 Task: Apply the theme  ""Blue & Gold"".
Action: Mouse moved to (243, 85)
Screenshot: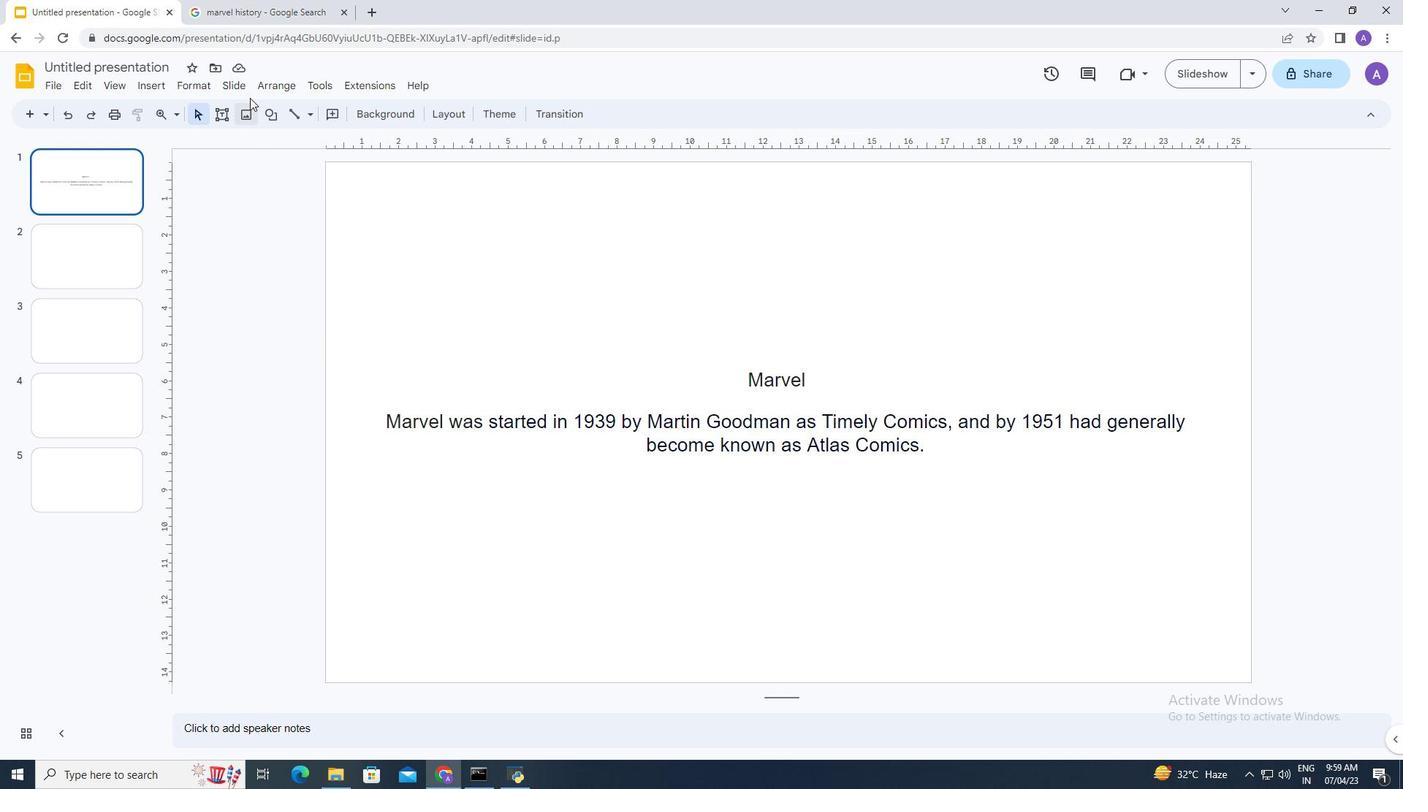 
Action: Mouse pressed left at (243, 85)
Screenshot: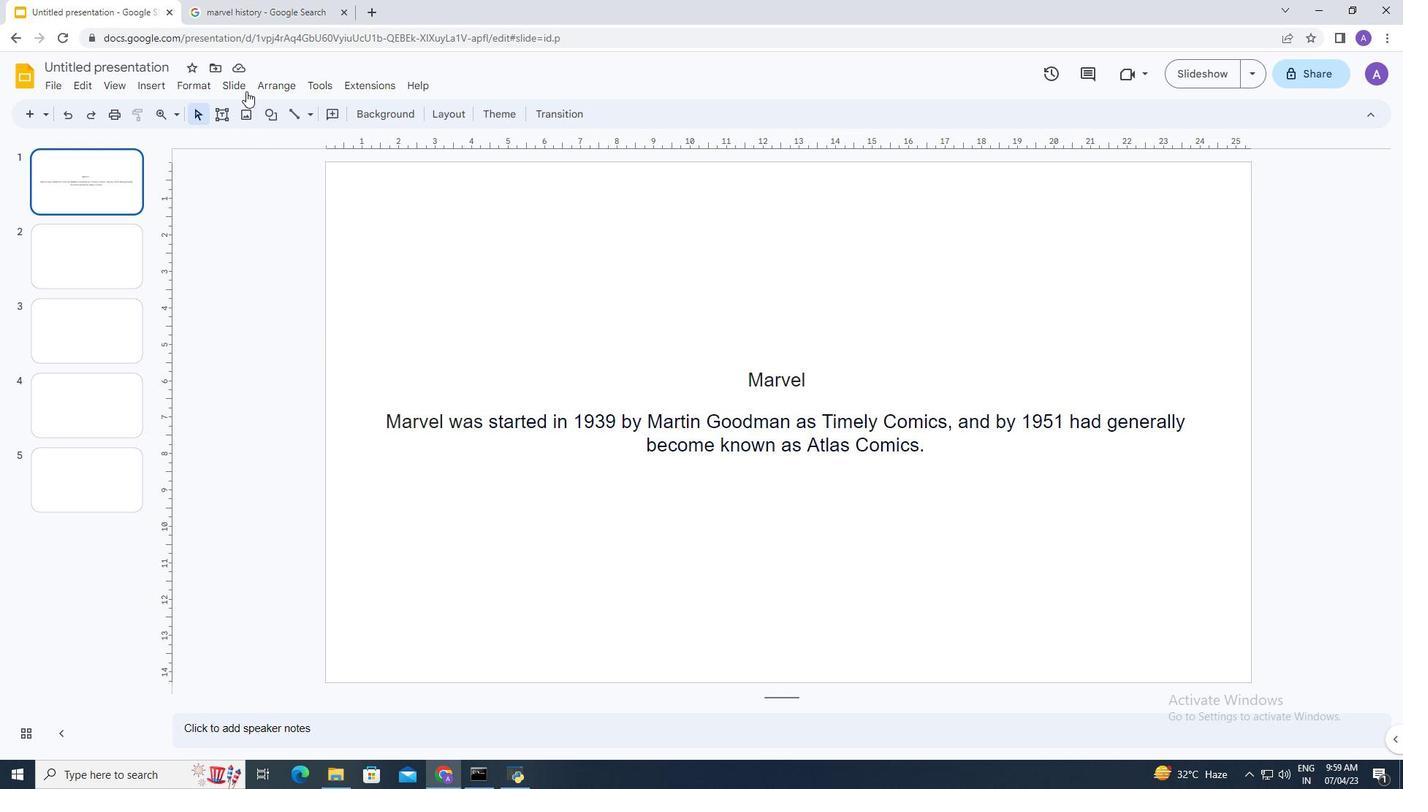 
Action: Mouse moved to (295, 348)
Screenshot: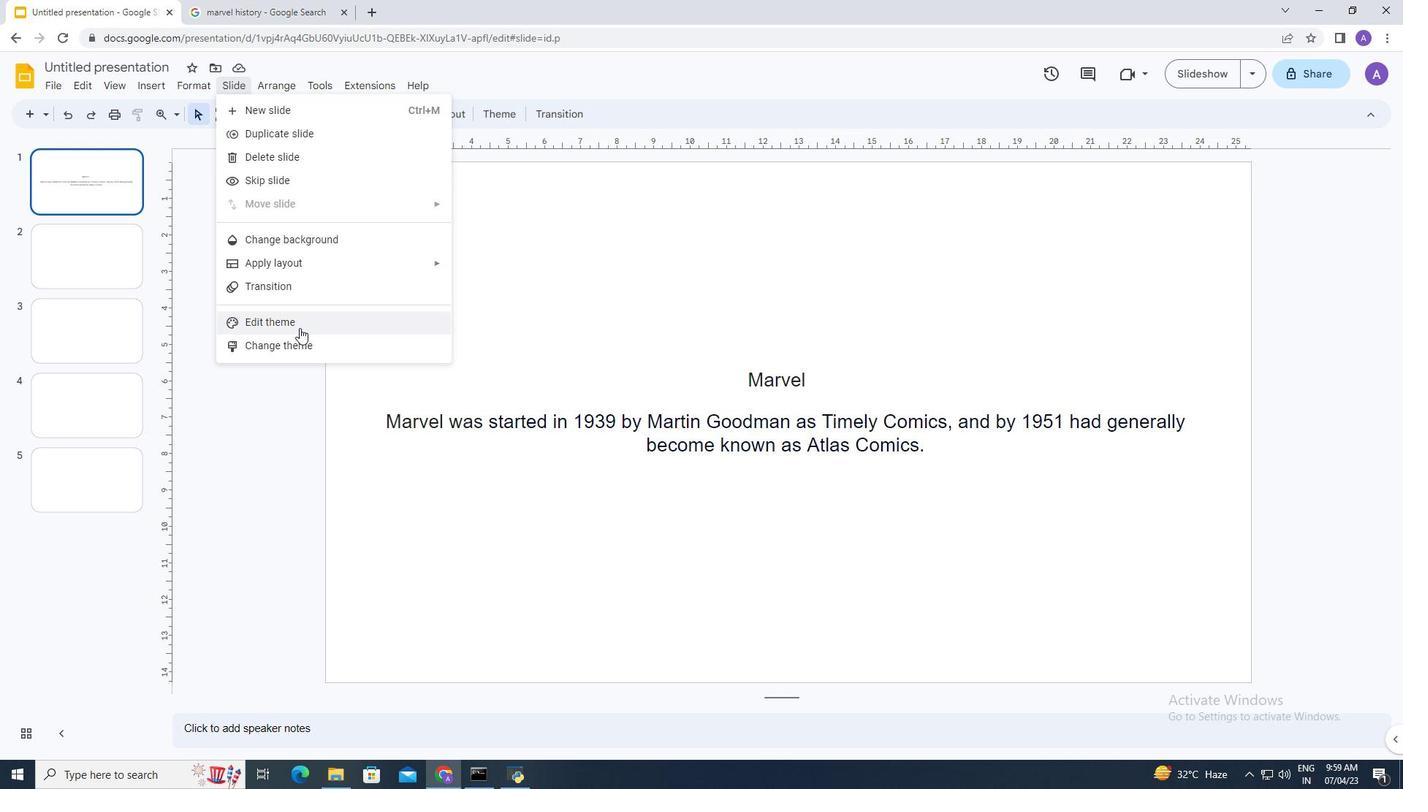 
Action: Mouse pressed left at (295, 348)
Screenshot: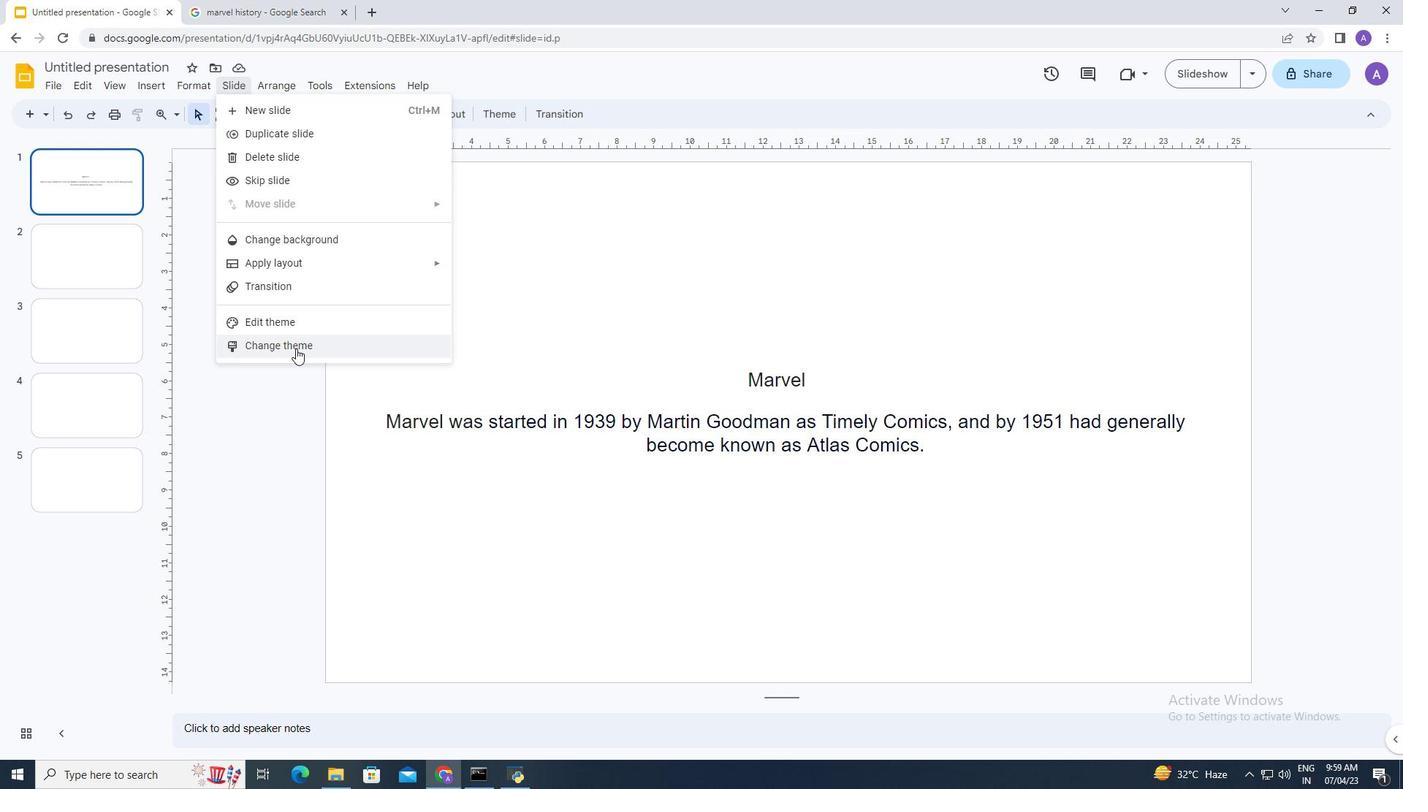 
Action: Mouse moved to (1234, 396)
Screenshot: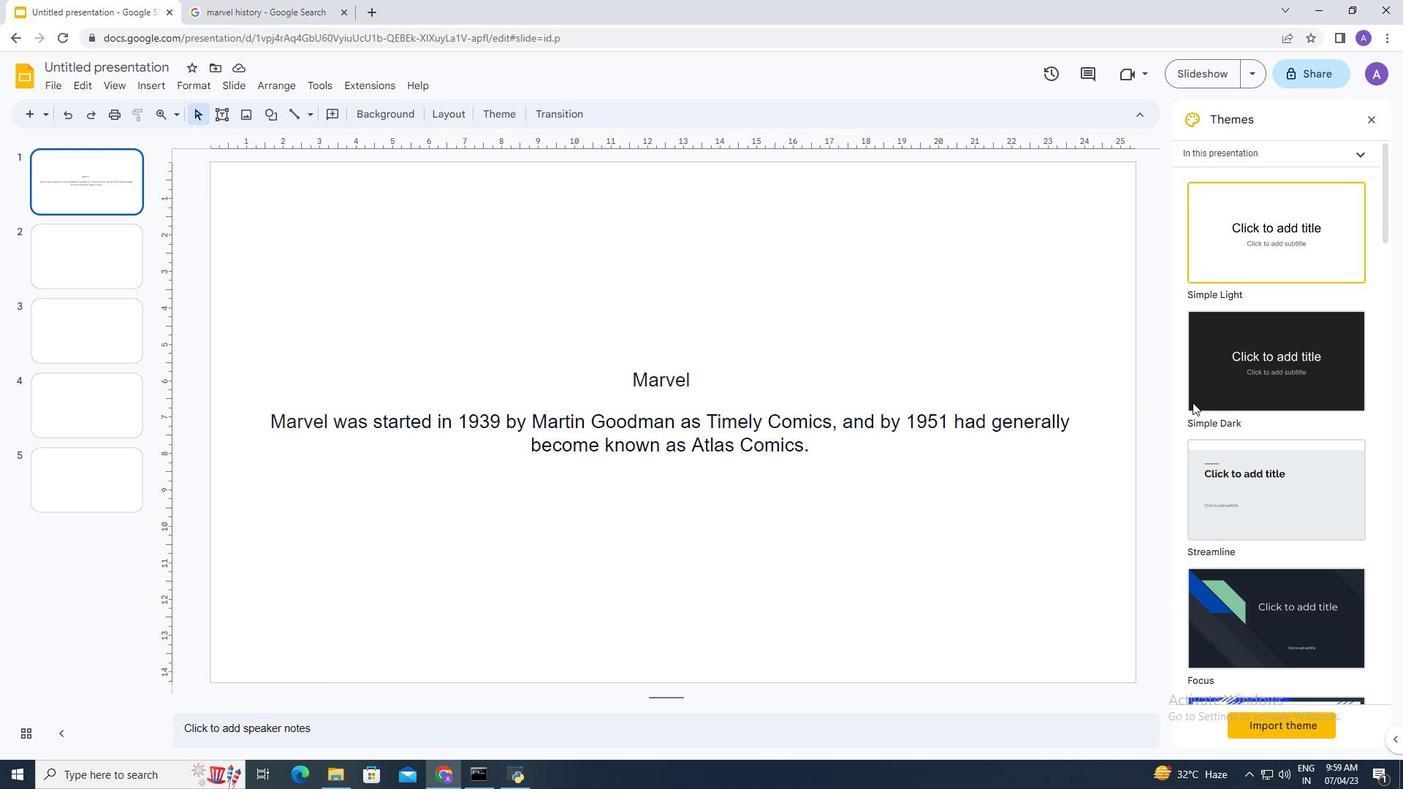 
Action: Mouse scrolled (1234, 395) with delta (0, 0)
Screenshot: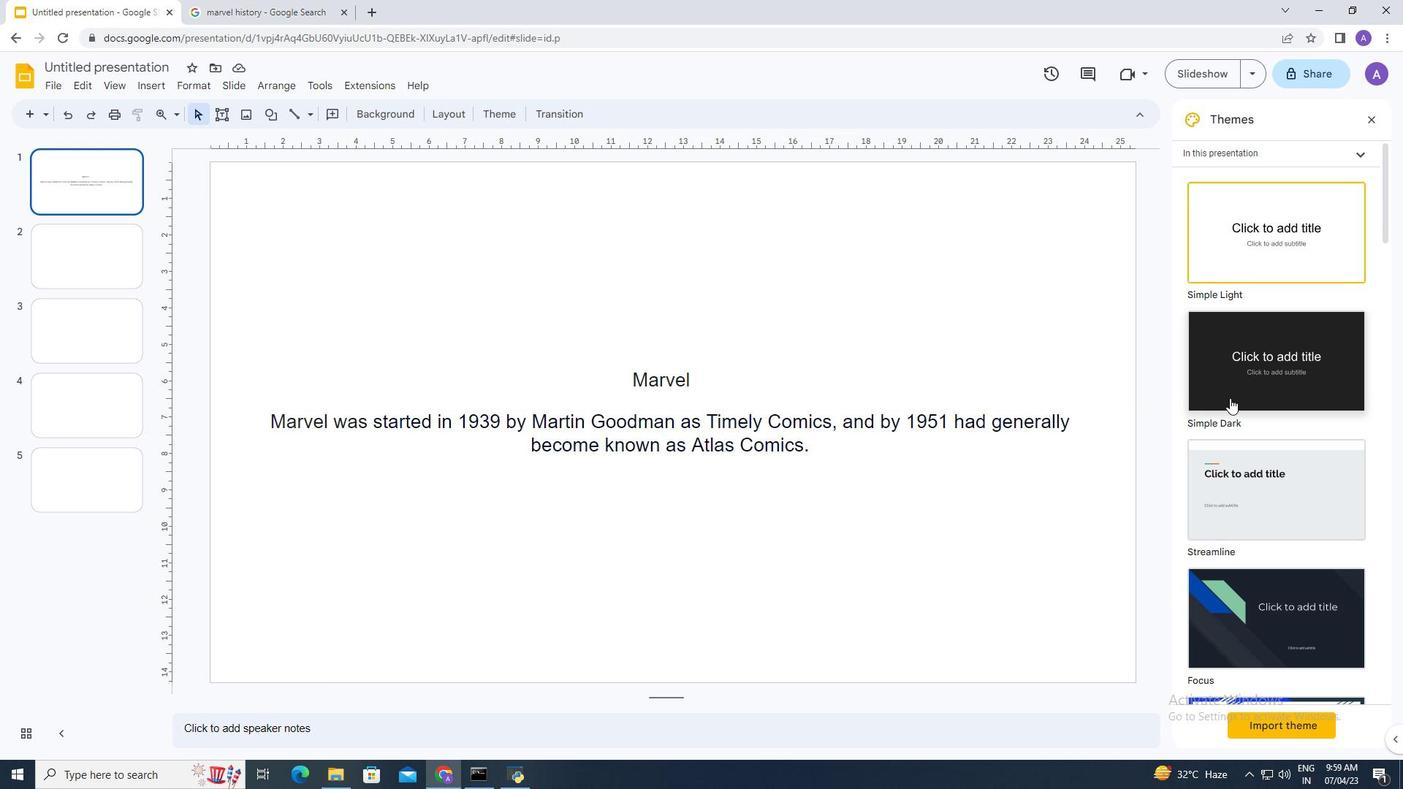 
Action: Mouse scrolled (1234, 395) with delta (0, 0)
Screenshot: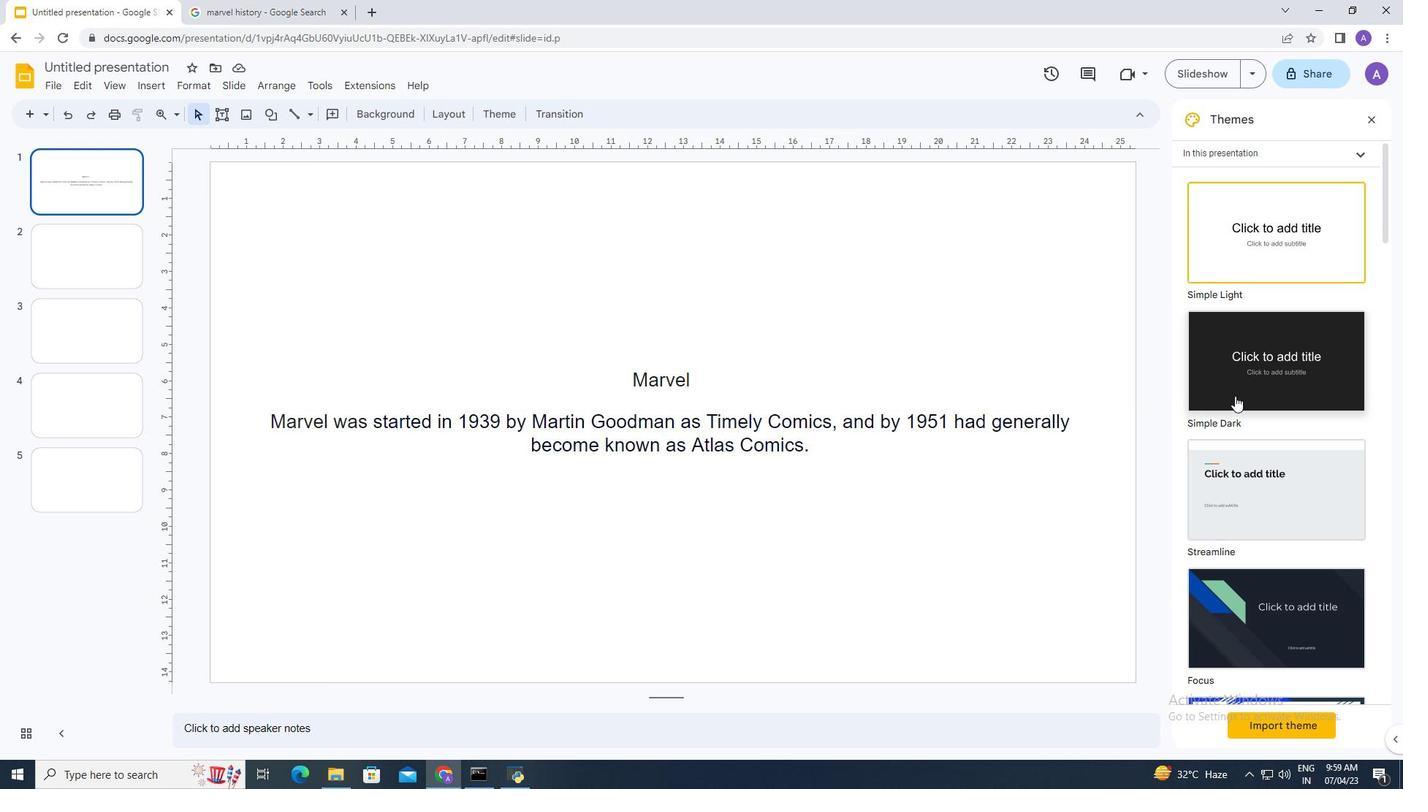 
Action: Mouse scrolled (1234, 395) with delta (0, 0)
Screenshot: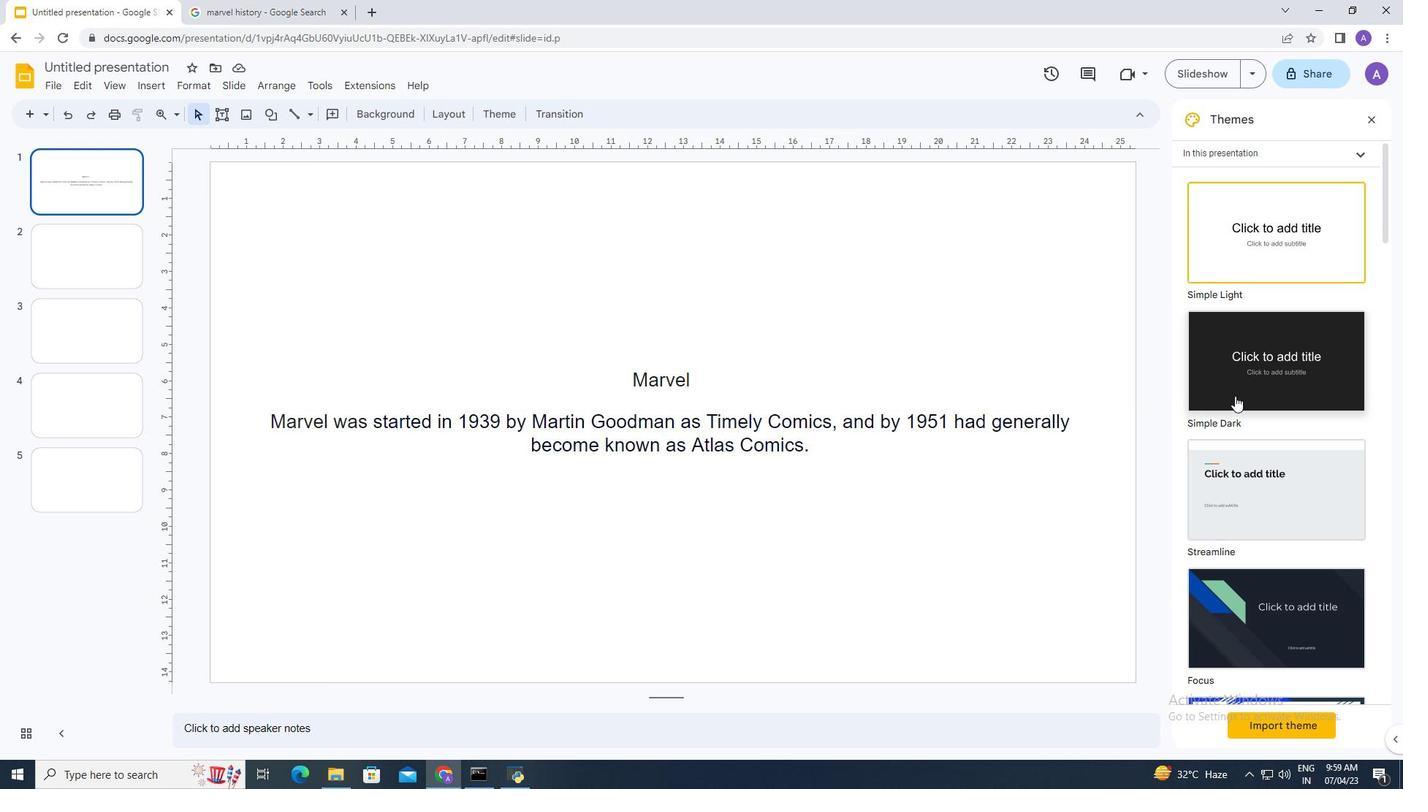 
Action: Mouse scrolled (1234, 395) with delta (0, 0)
Screenshot: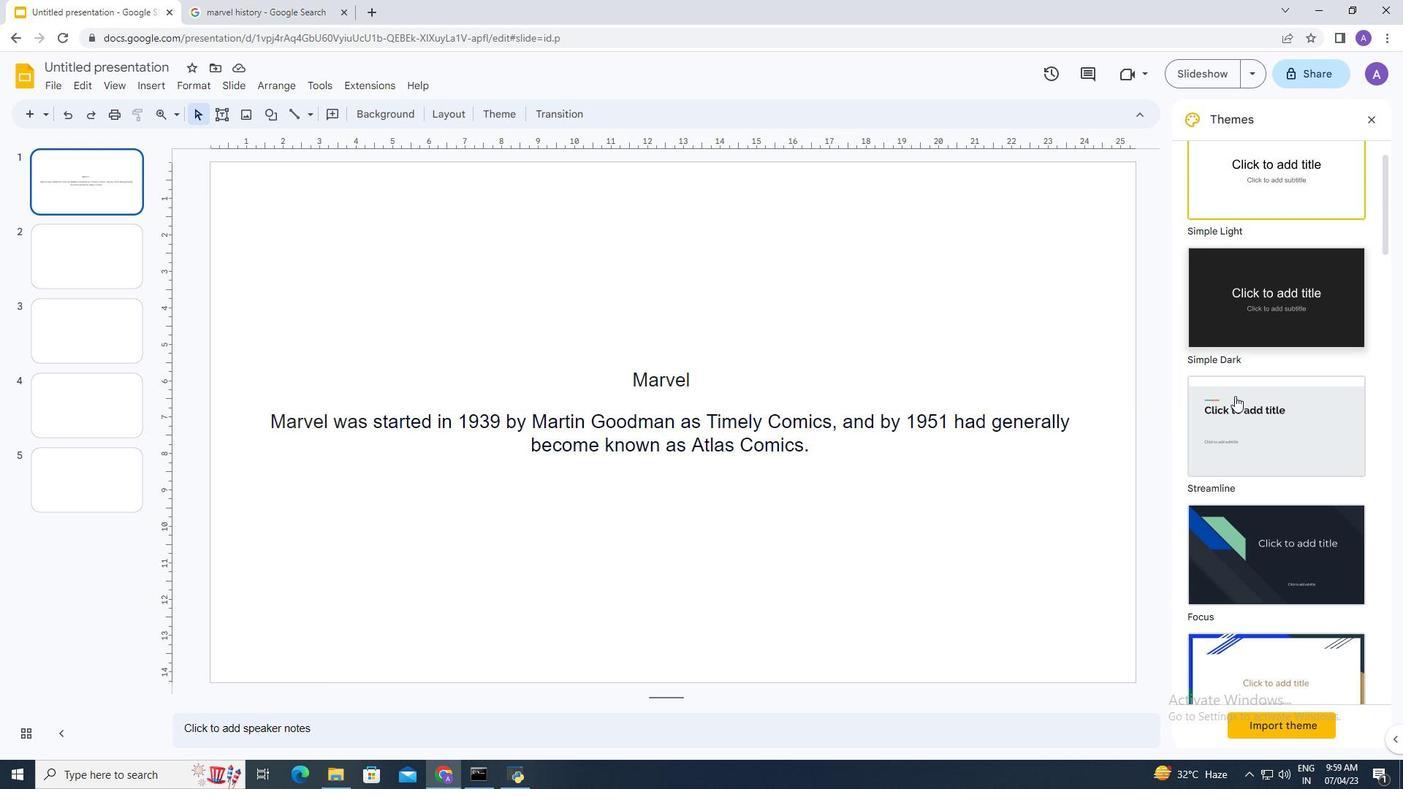 
Action: Mouse scrolled (1234, 395) with delta (0, 0)
Screenshot: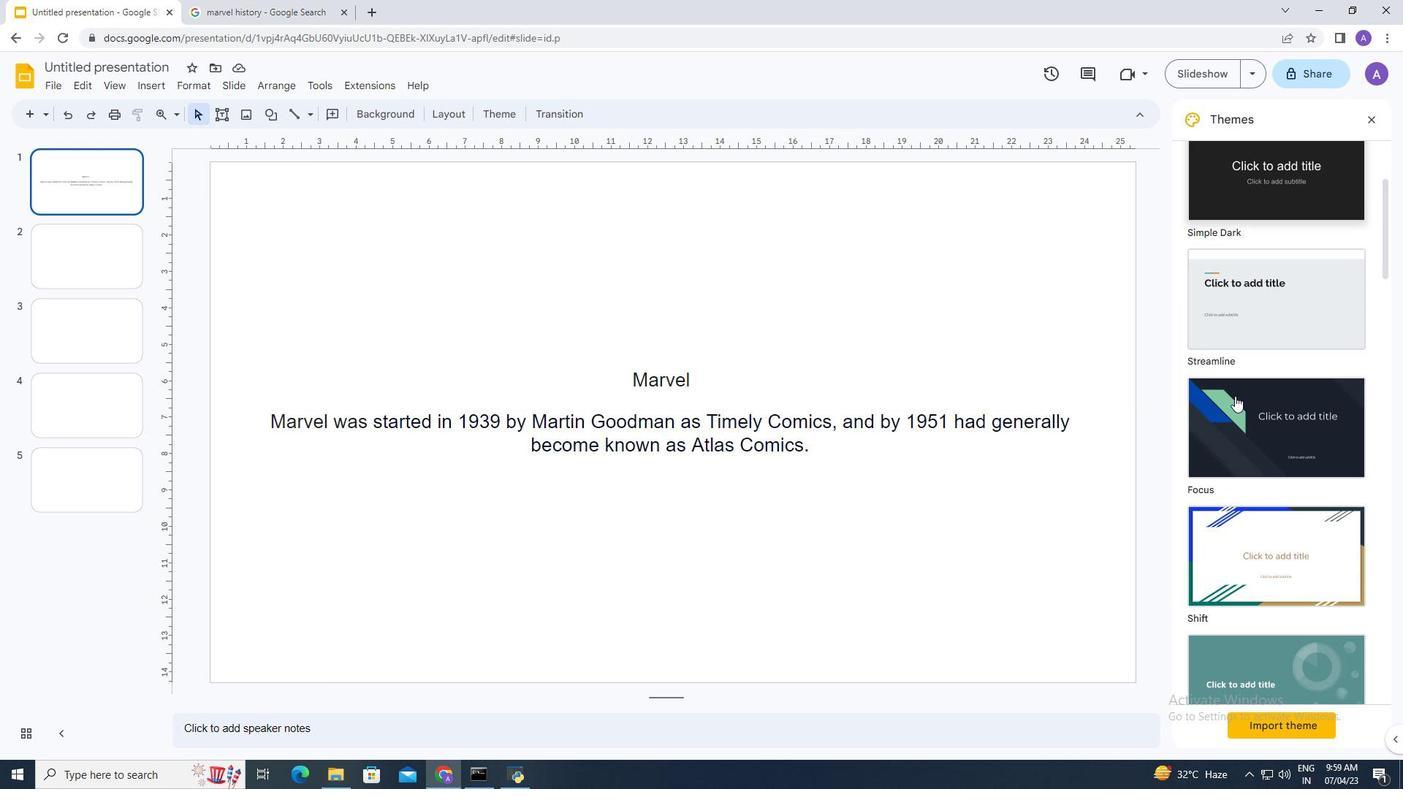 
Action: Mouse scrolled (1234, 395) with delta (0, 0)
Screenshot: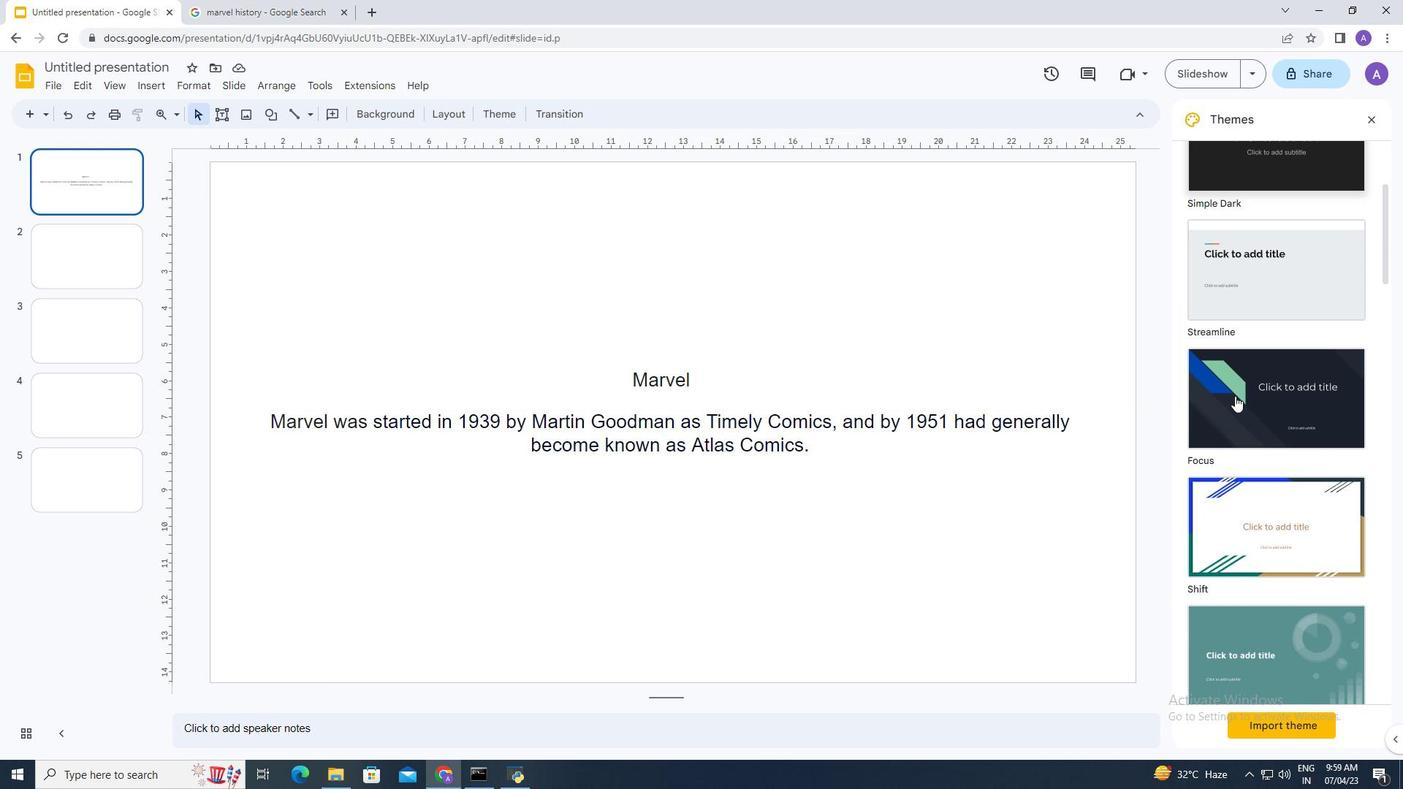 
Action: Mouse scrolled (1234, 395) with delta (0, 0)
Screenshot: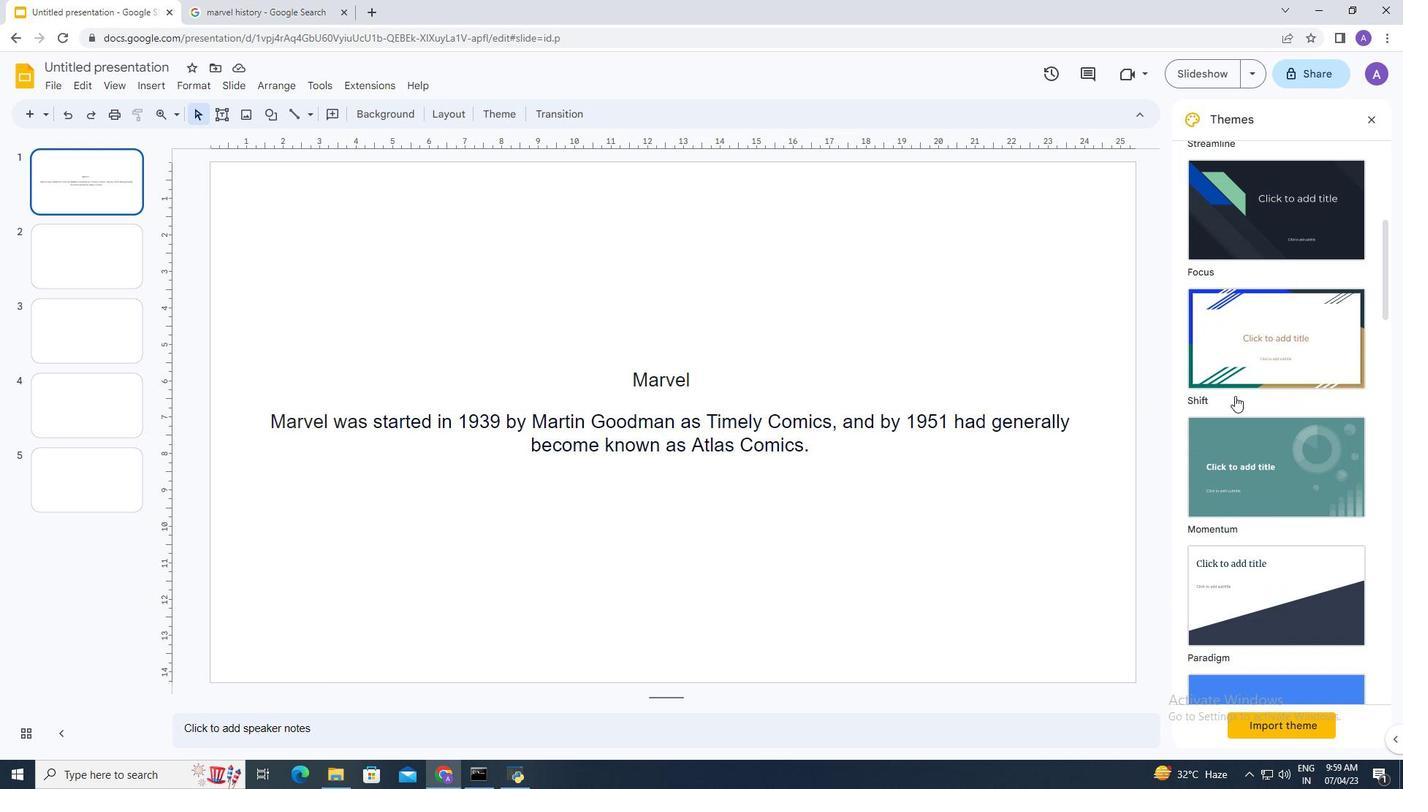 
Action: Mouse scrolled (1234, 395) with delta (0, 0)
Screenshot: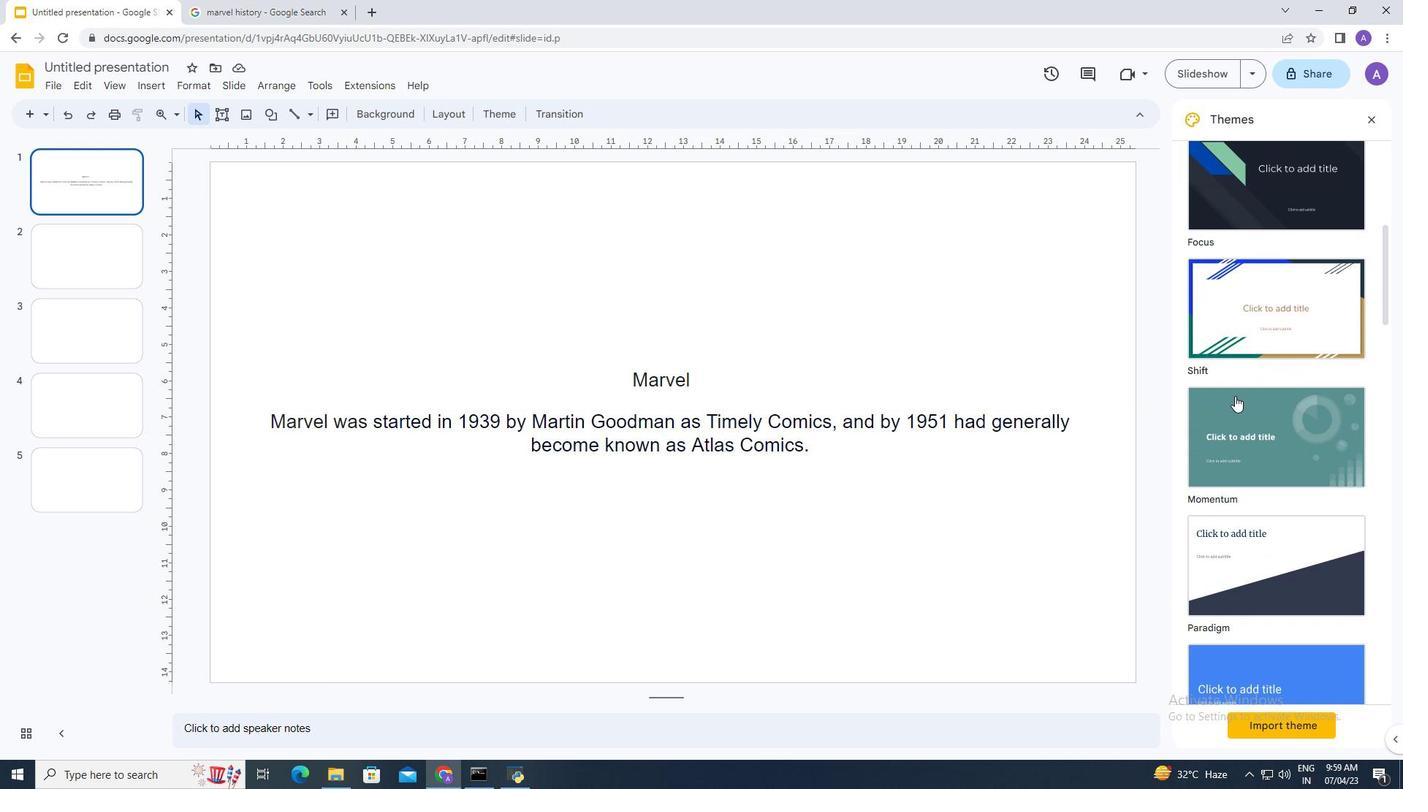 
Action: Mouse scrolled (1234, 395) with delta (0, 0)
Screenshot: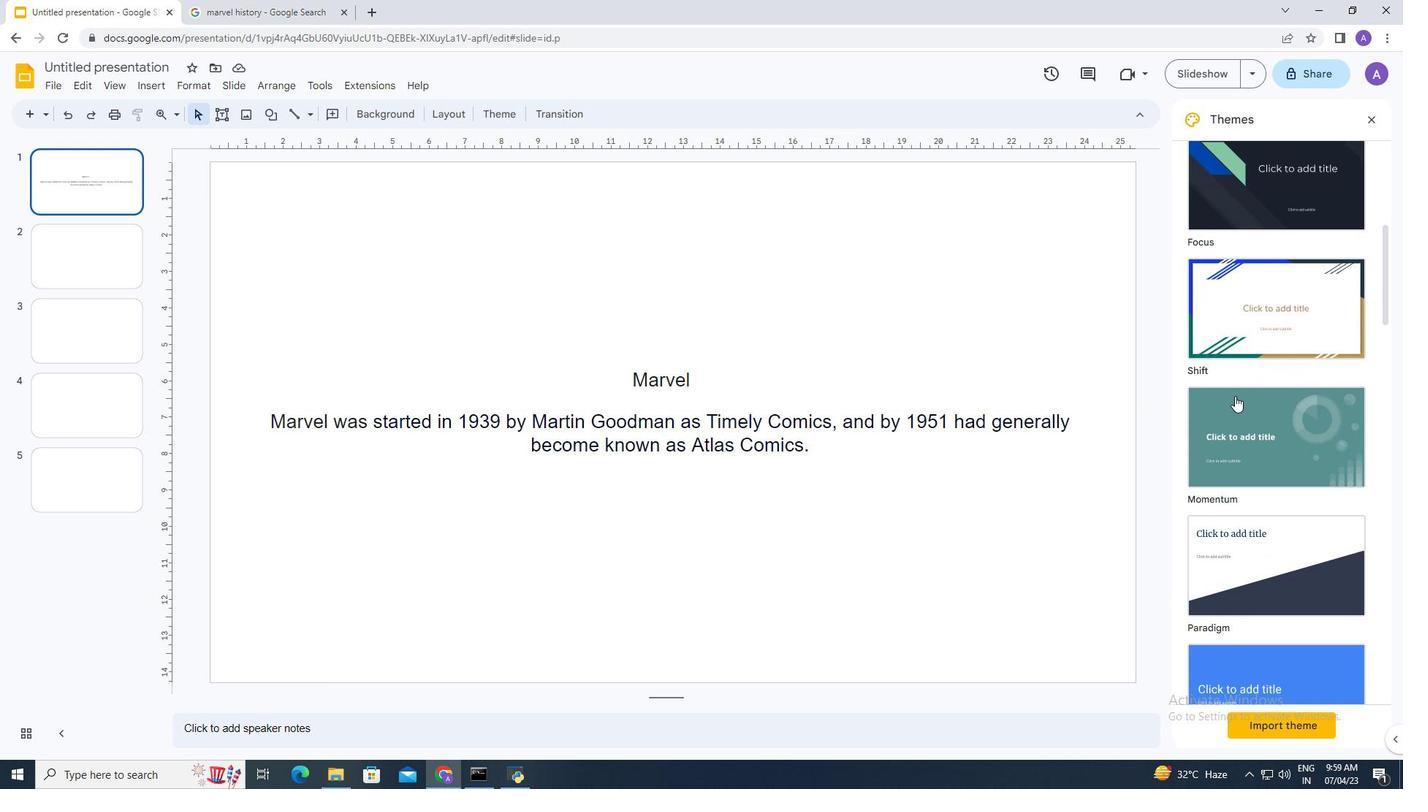 
Action: Mouse scrolled (1234, 395) with delta (0, 0)
Screenshot: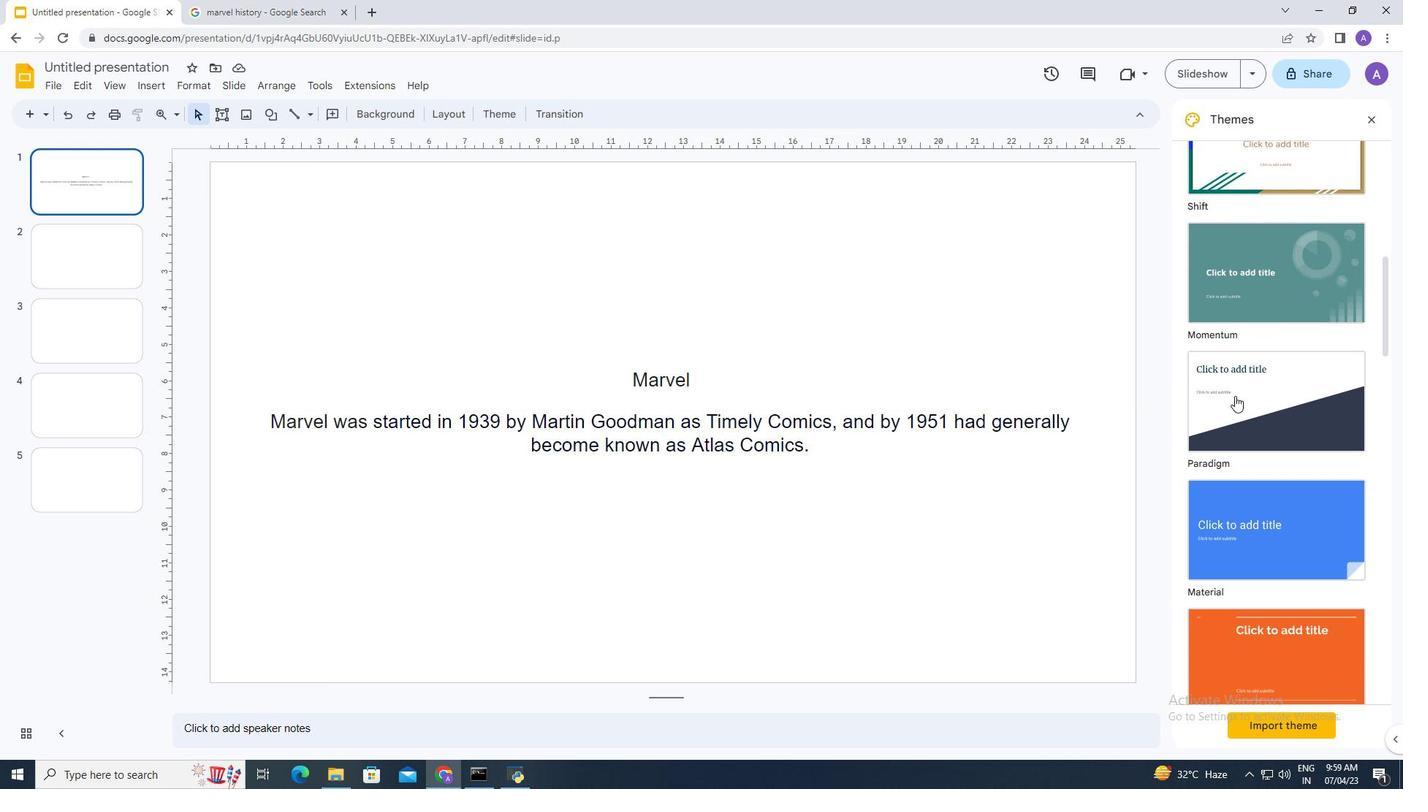 
Action: Mouse scrolled (1234, 395) with delta (0, 0)
Screenshot: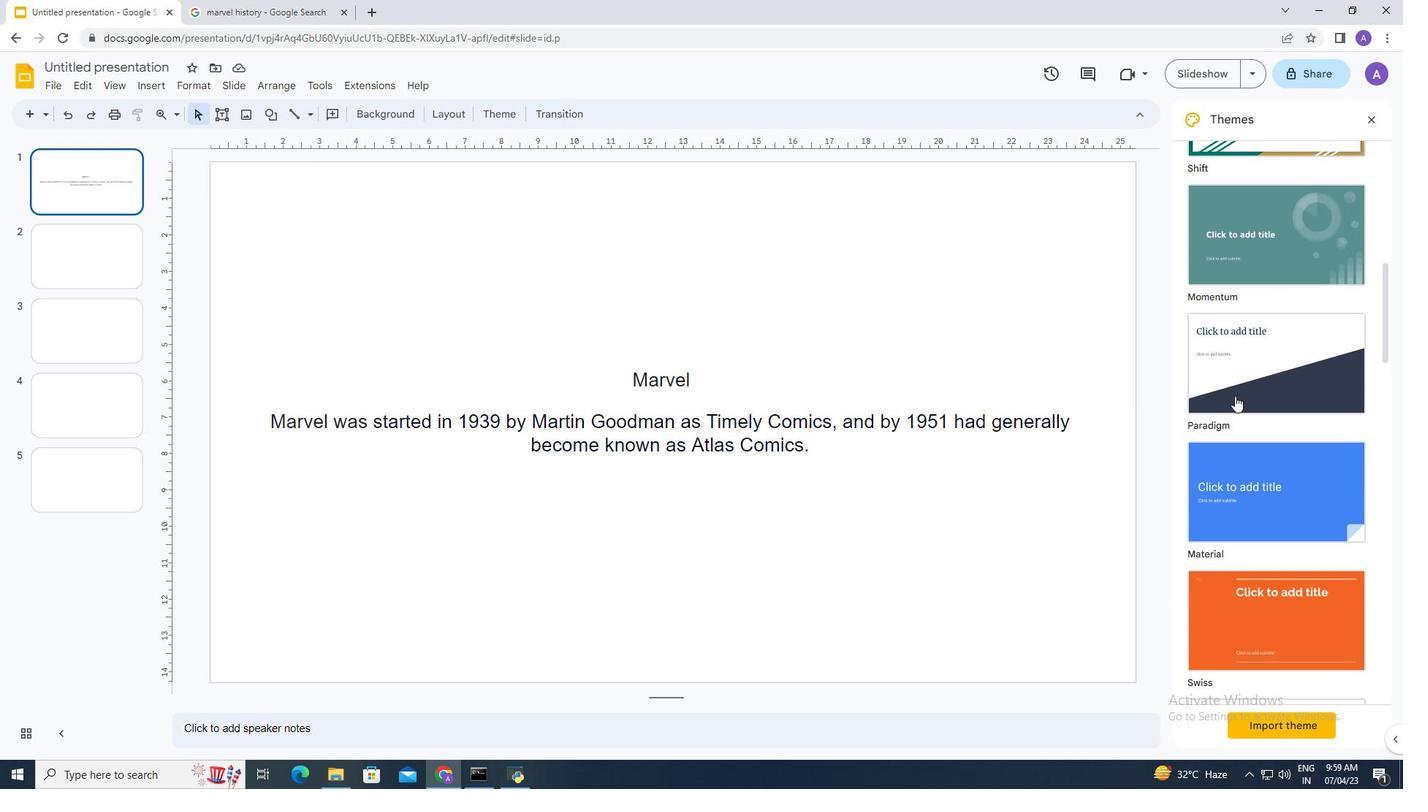 
Action: Mouse scrolled (1234, 395) with delta (0, 0)
Screenshot: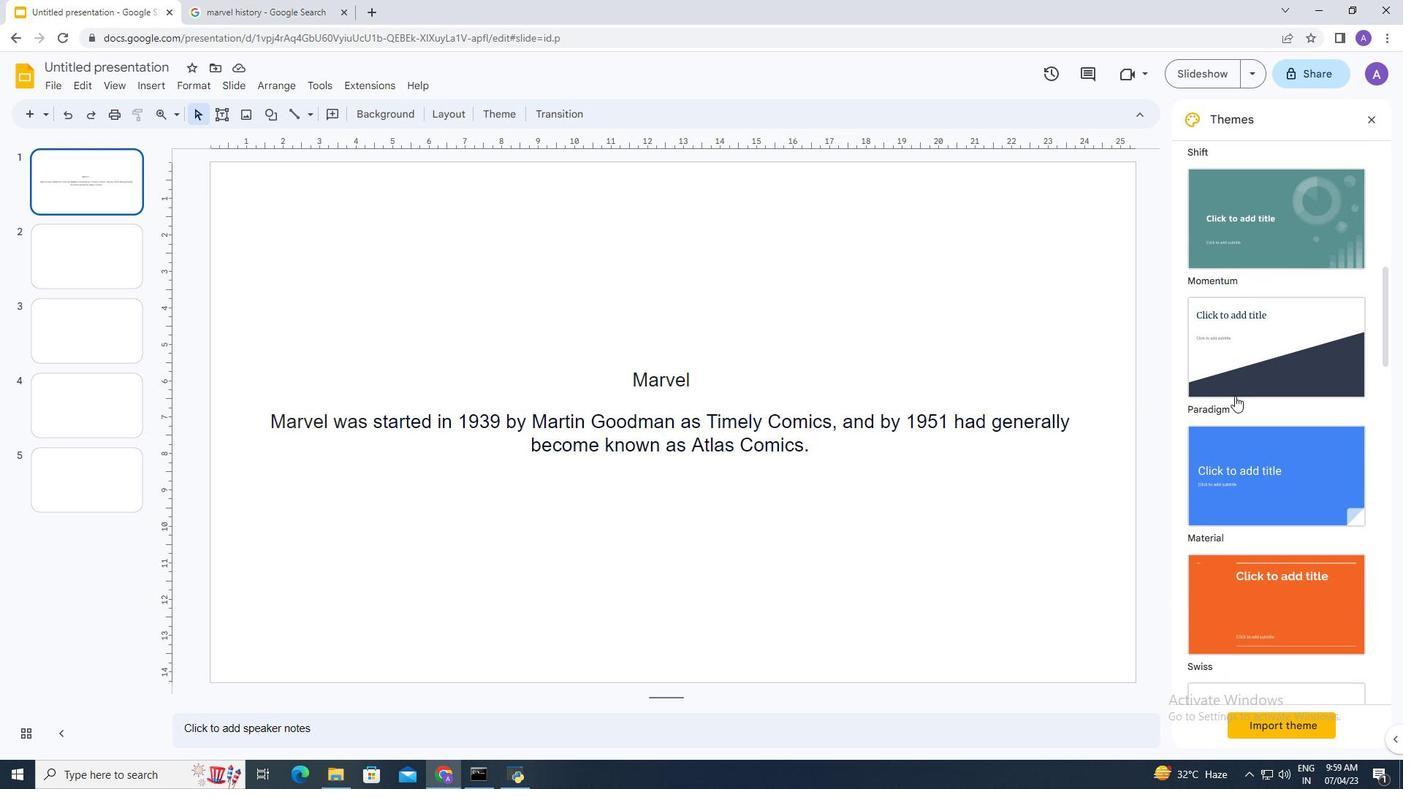 
Action: Mouse scrolled (1234, 395) with delta (0, 0)
Screenshot: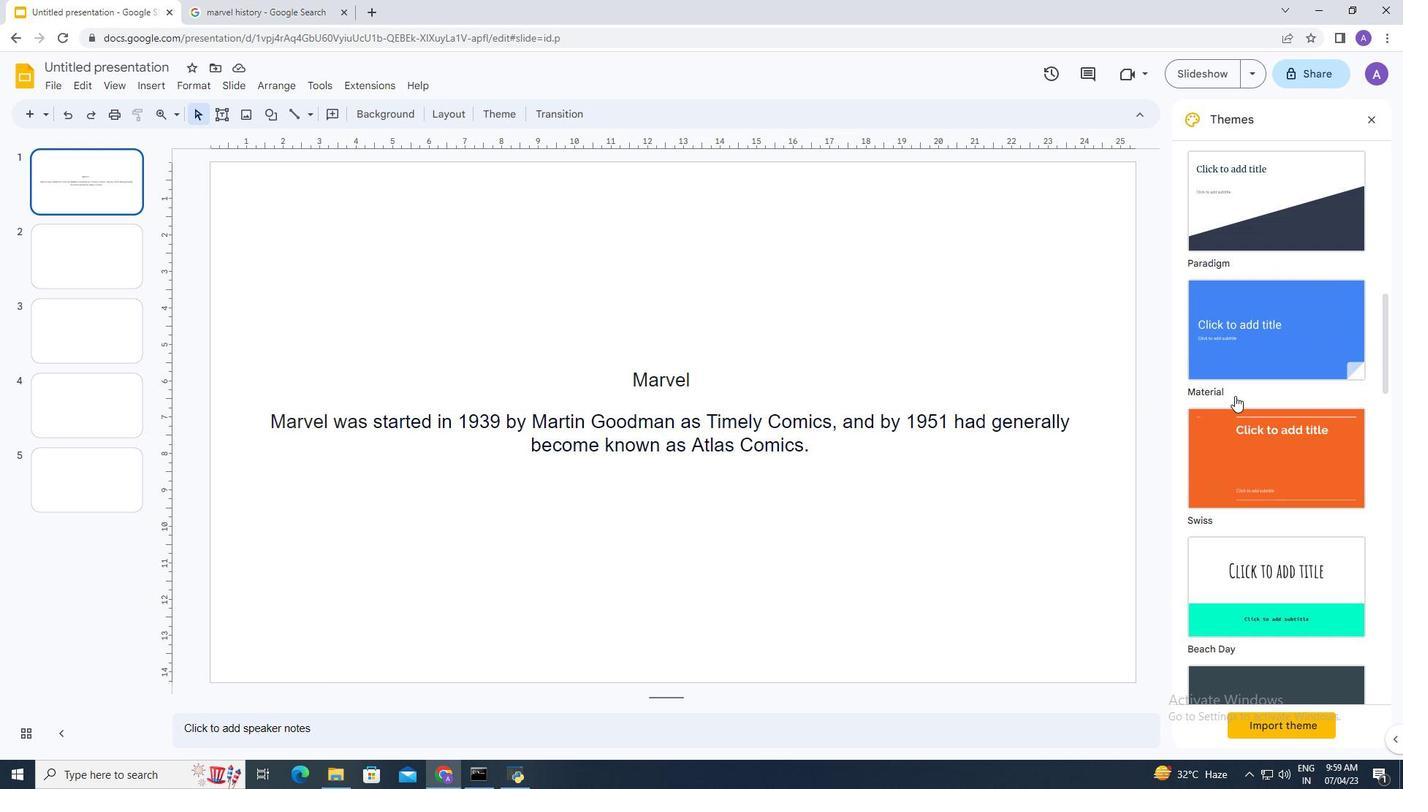 
Action: Mouse scrolled (1234, 395) with delta (0, 0)
Screenshot: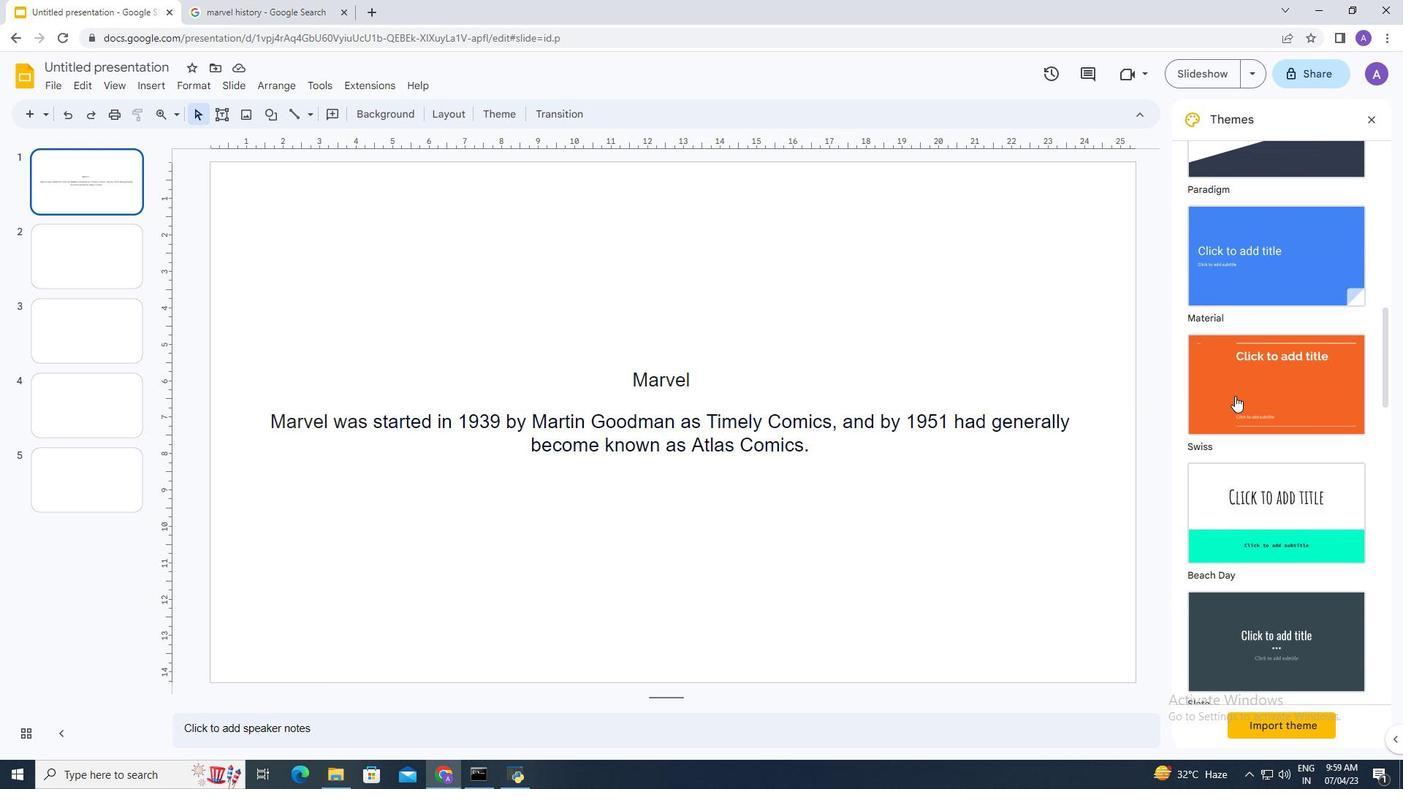 
Action: Mouse scrolled (1234, 395) with delta (0, 0)
Screenshot: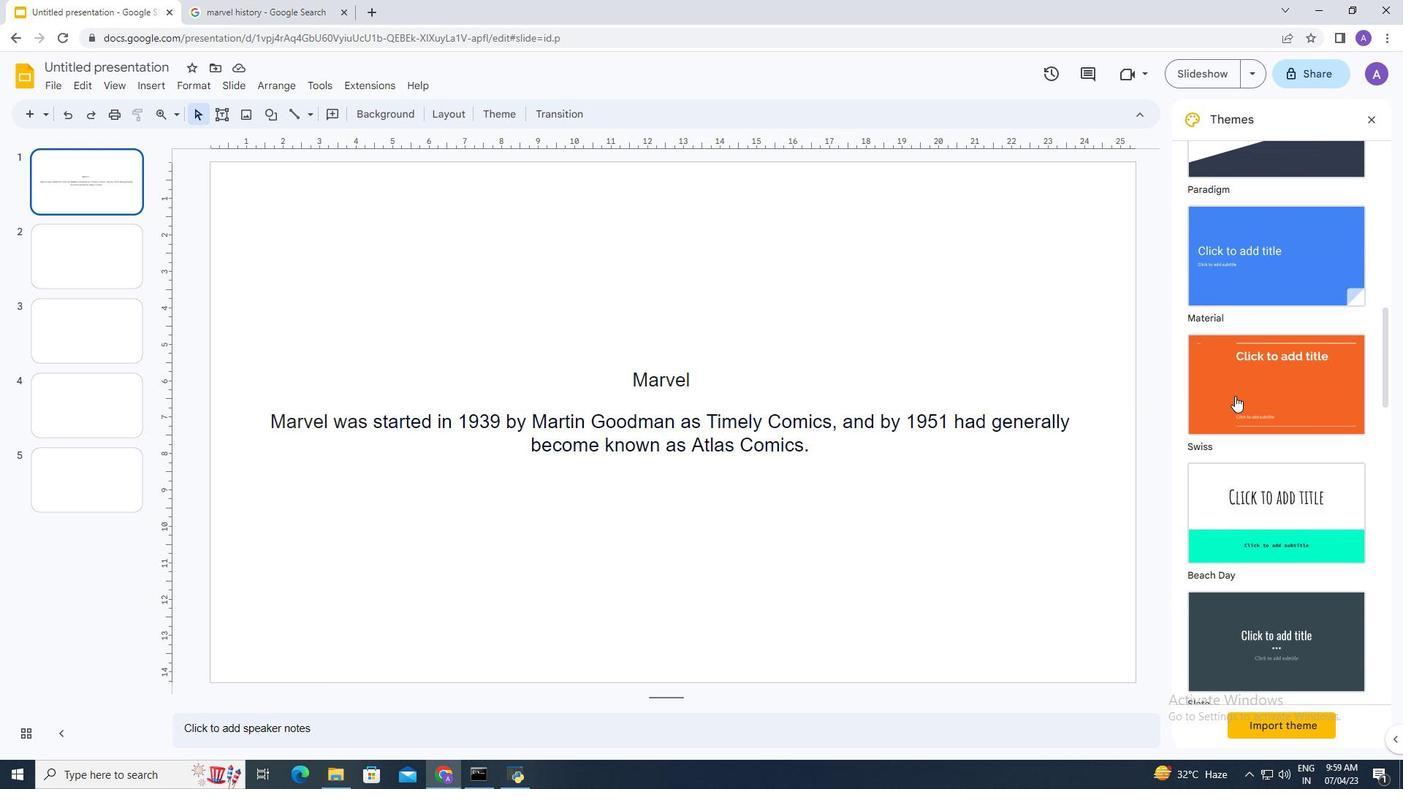 
Action: Mouse scrolled (1234, 395) with delta (0, 0)
Screenshot: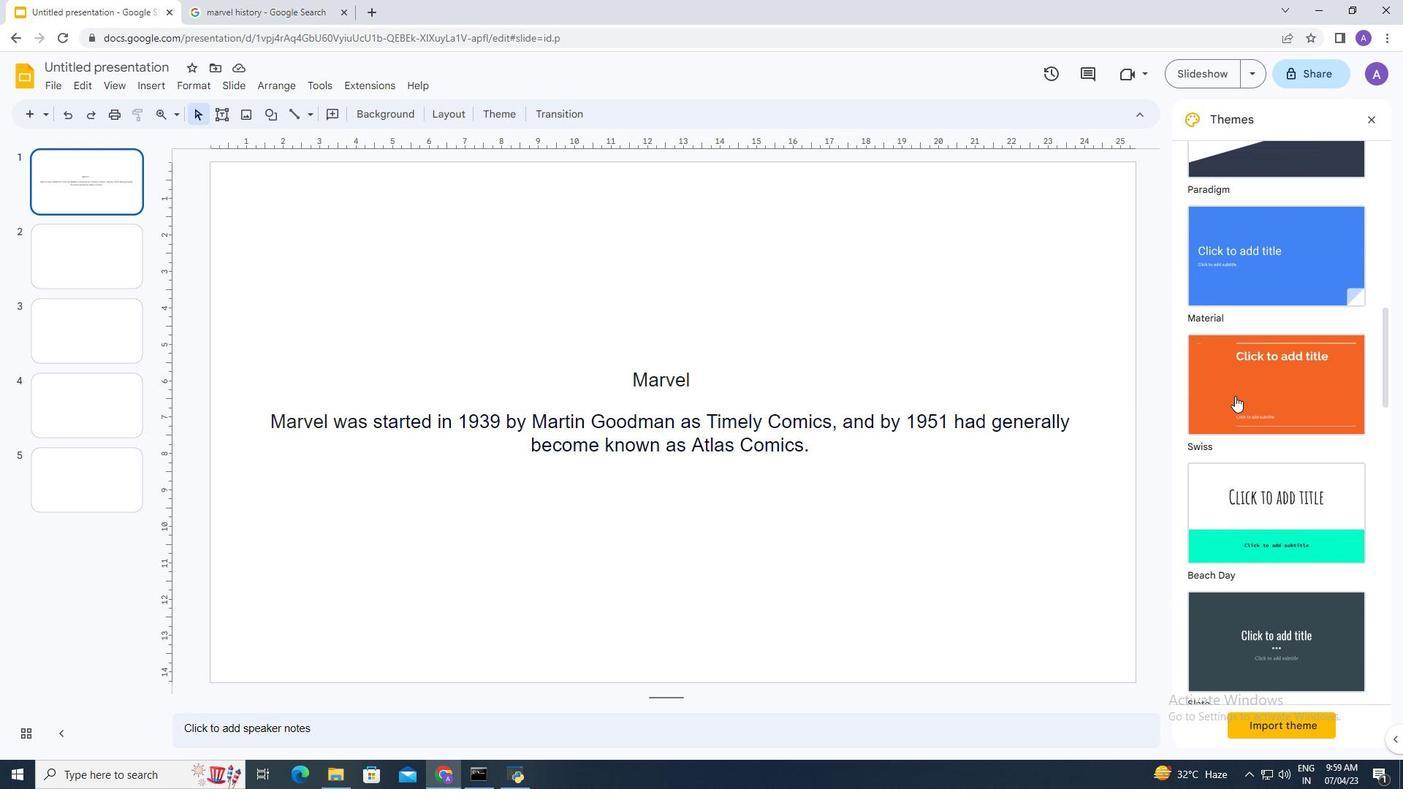 
Action: Mouse scrolled (1234, 395) with delta (0, 0)
Screenshot: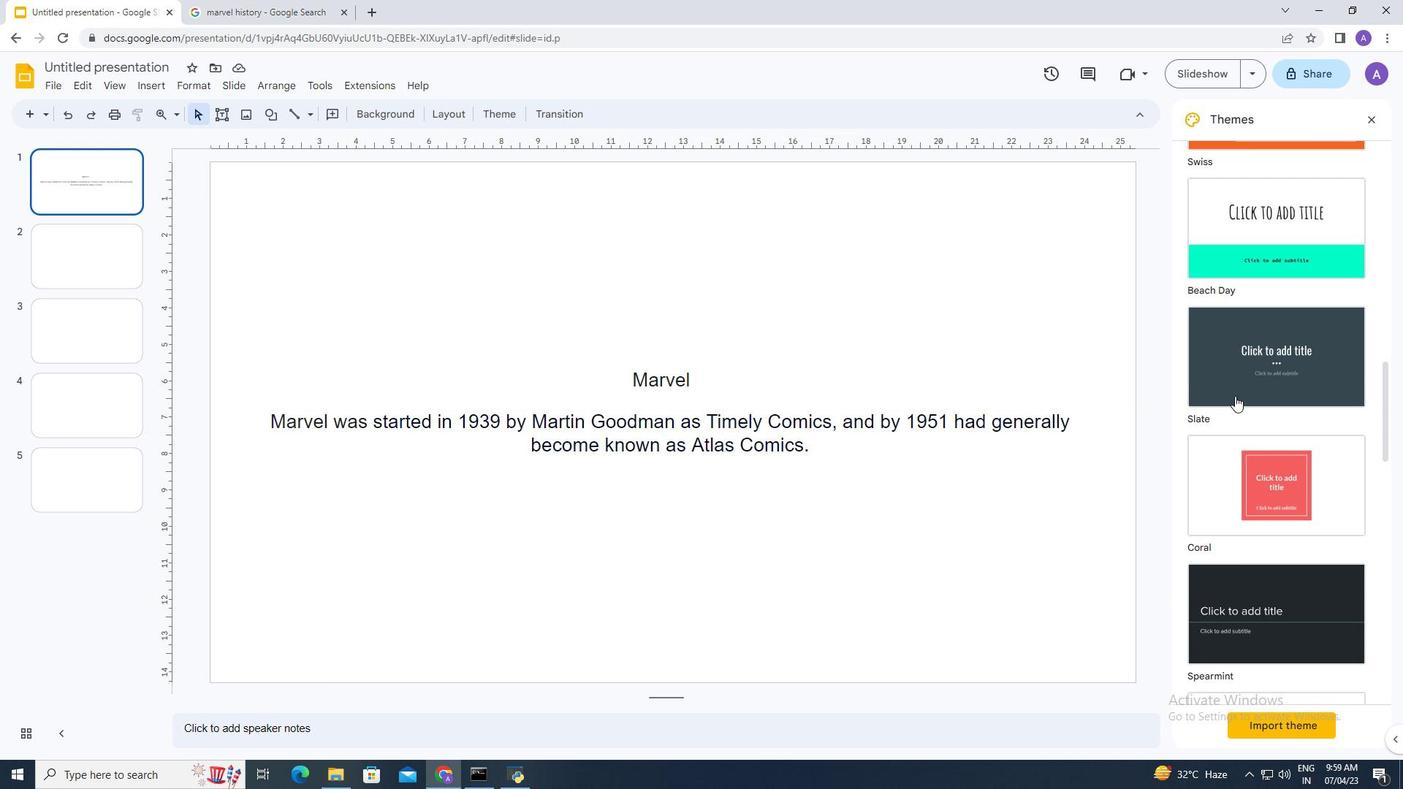 
Action: Mouse scrolled (1234, 395) with delta (0, 0)
Screenshot: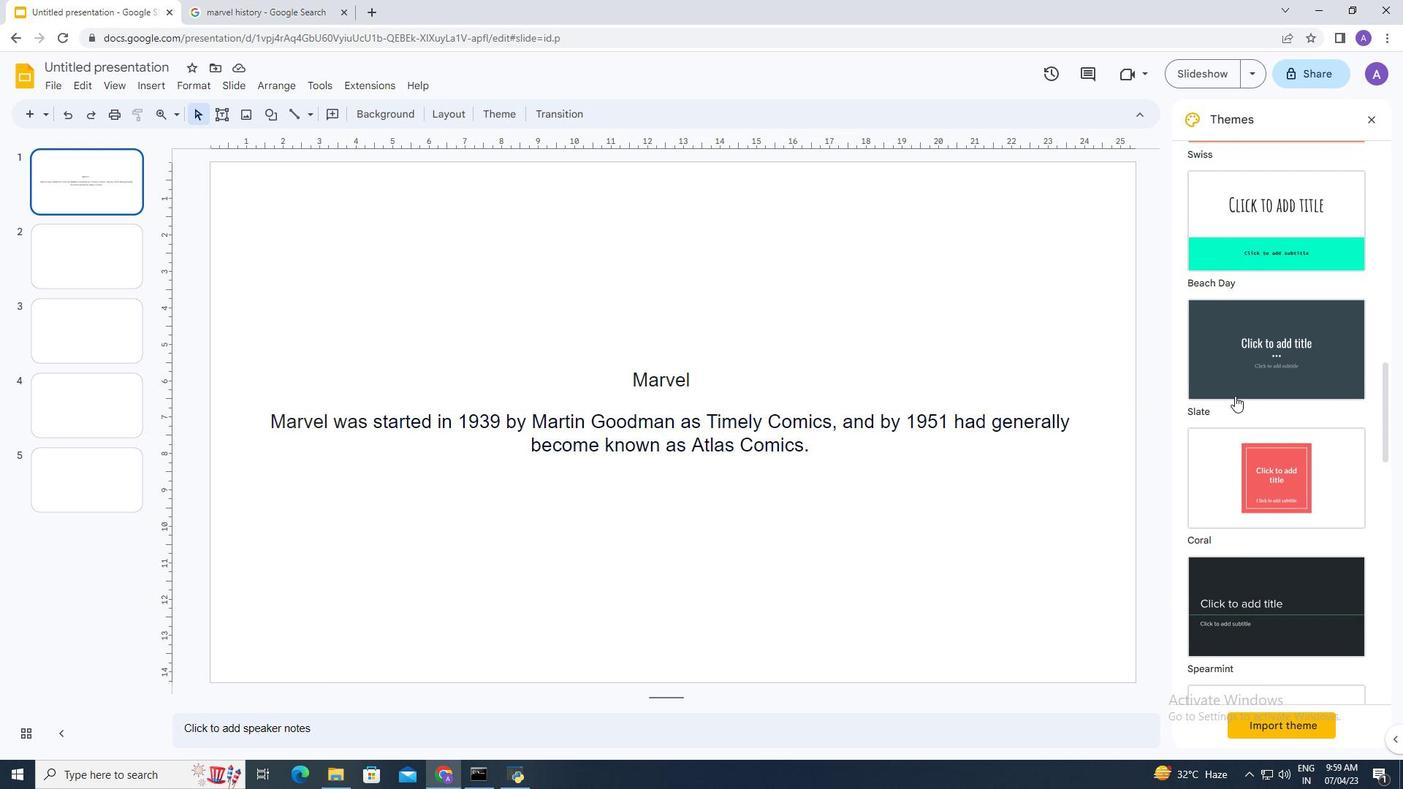 
Action: Mouse scrolled (1234, 395) with delta (0, 0)
Screenshot: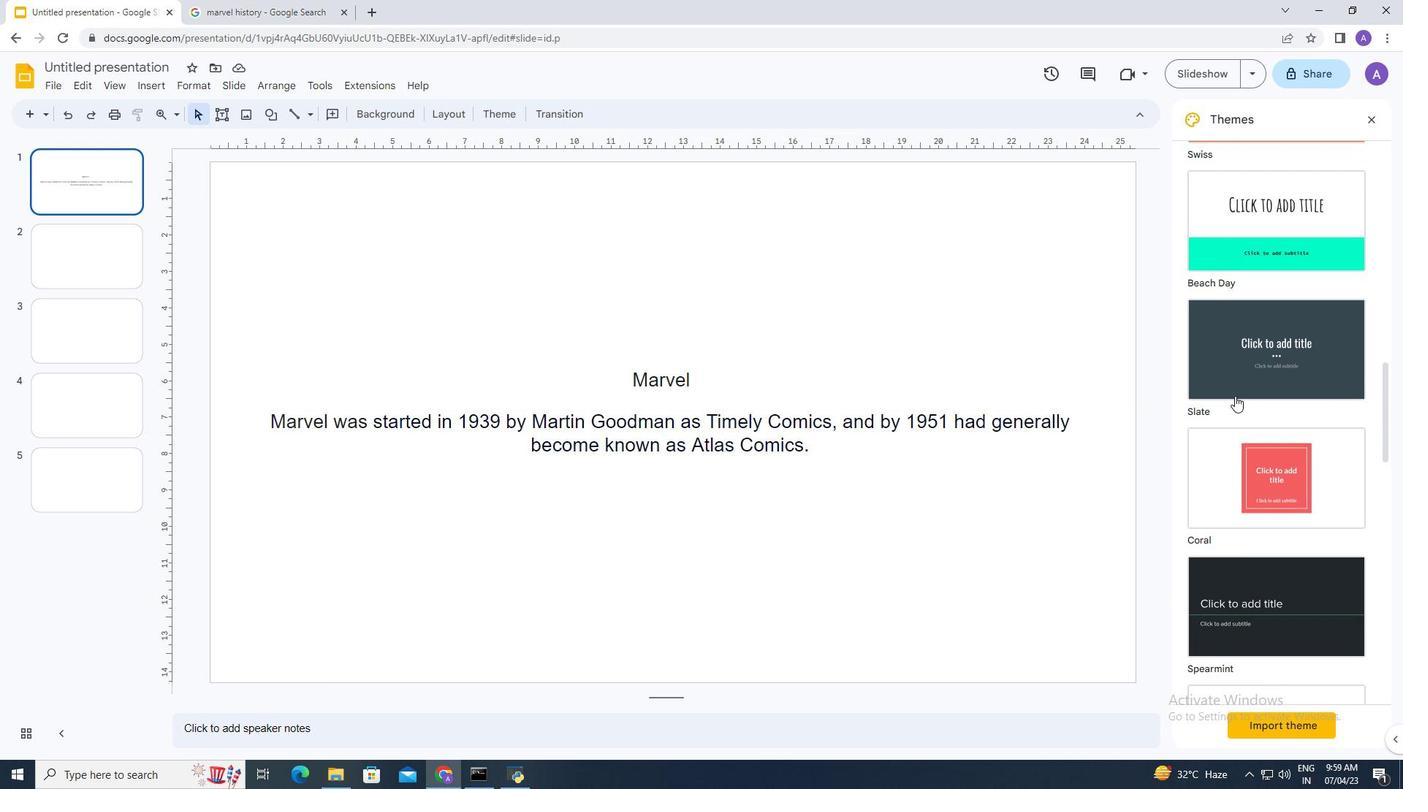 
Action: Mouse scrolled (1234, 395) with delta (0, 0)
Screenshot: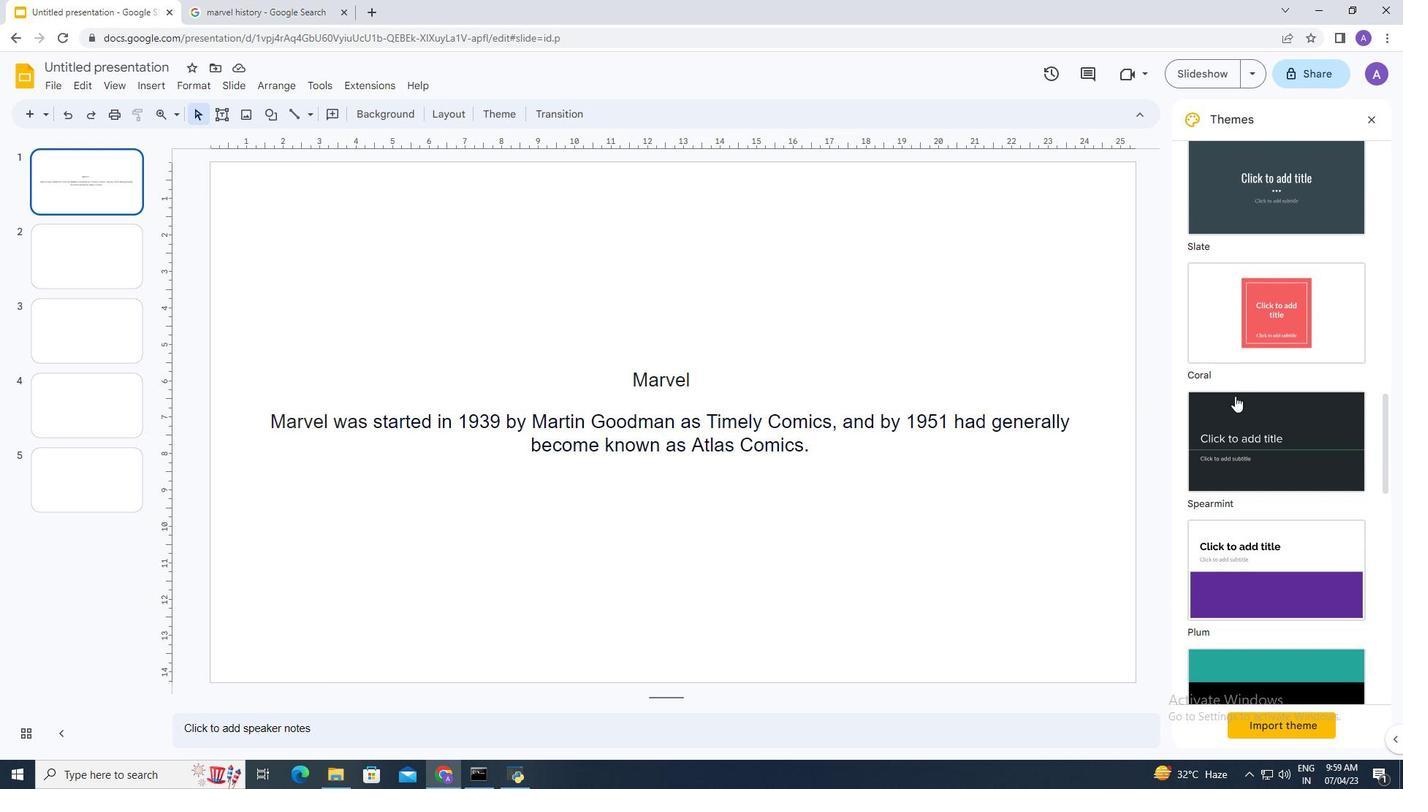 
Action: Mouse scrolled (1234, 395) with delta (0, 0)
Screenshot: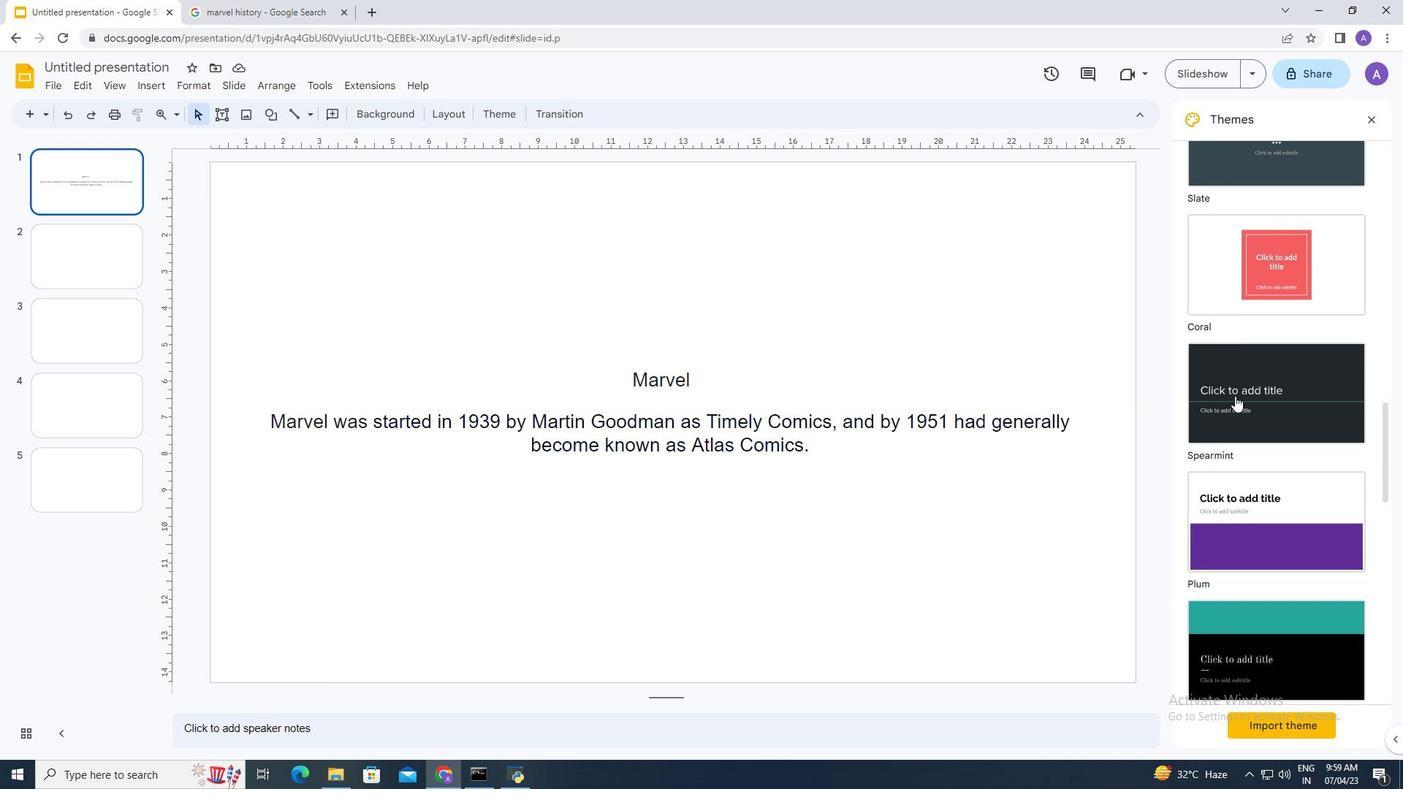 
Action: Mouse scrolled (1234, 395) with delta (0, 0)
Screenshot: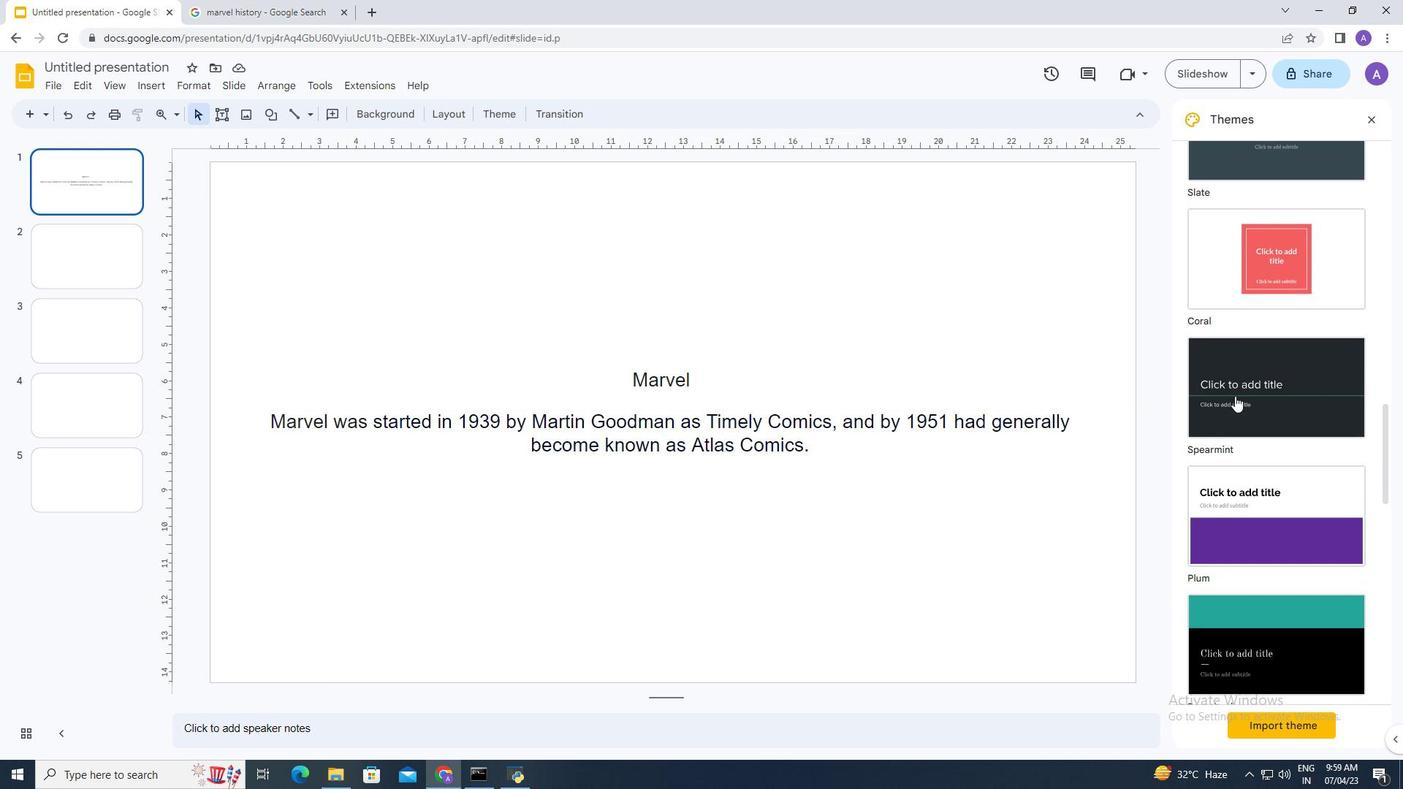 
Action: Mouse scrolled (1234, 395) with delta (0, 0)
Screenshot: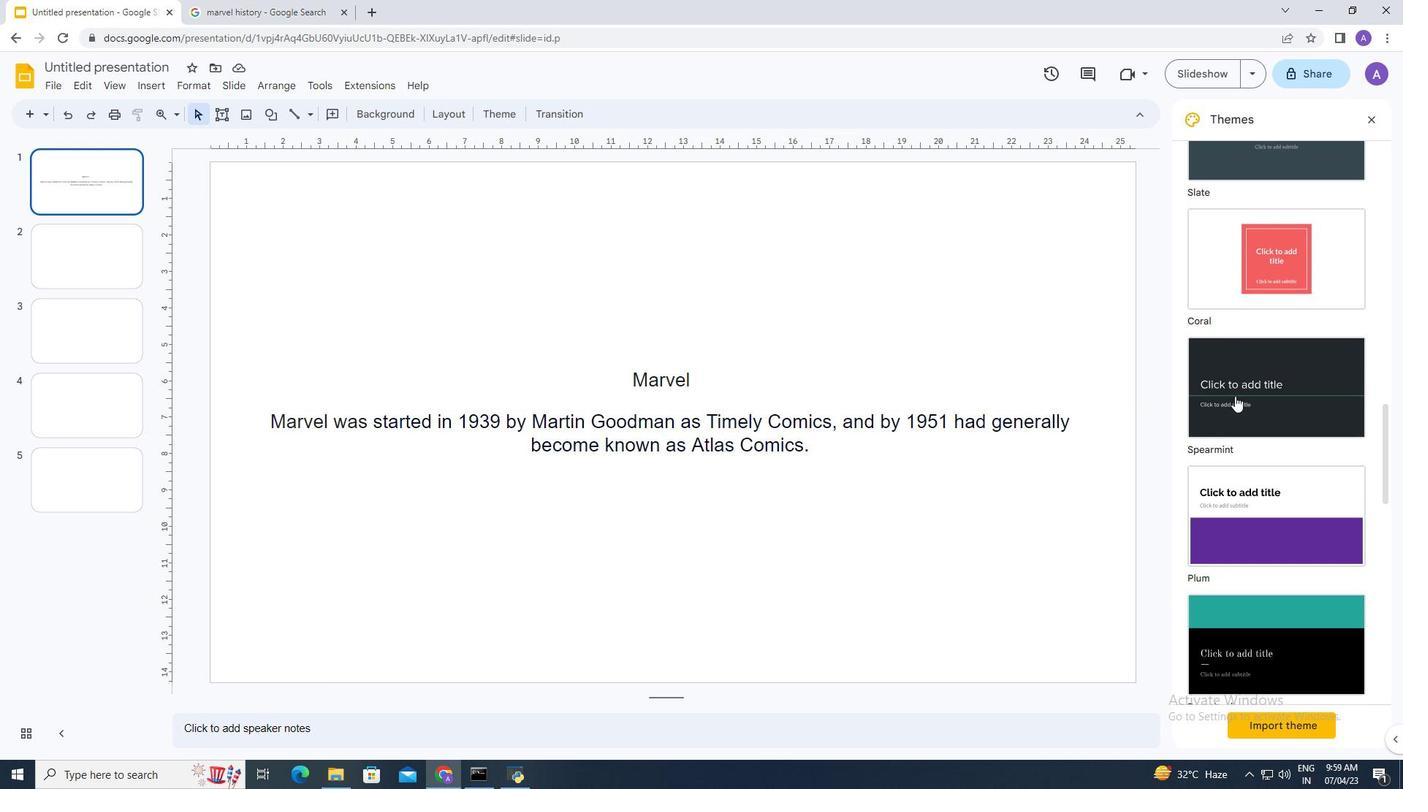 
Action: Mouse scrolled (1234, 395) with delta (0, 0)
Screenshot: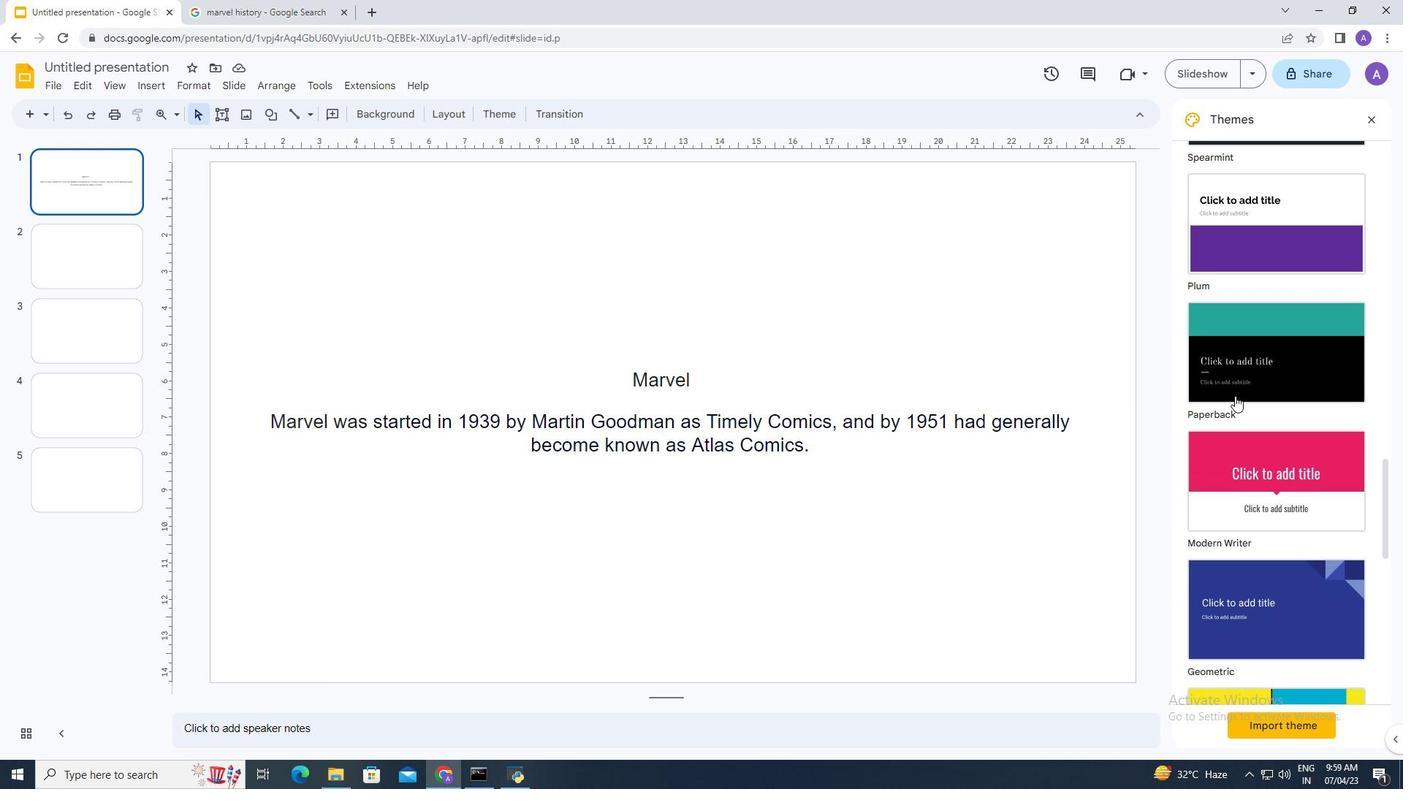 
Action: Mouse scrolled (1234, 395) with delta (0, 0)
Screenshot: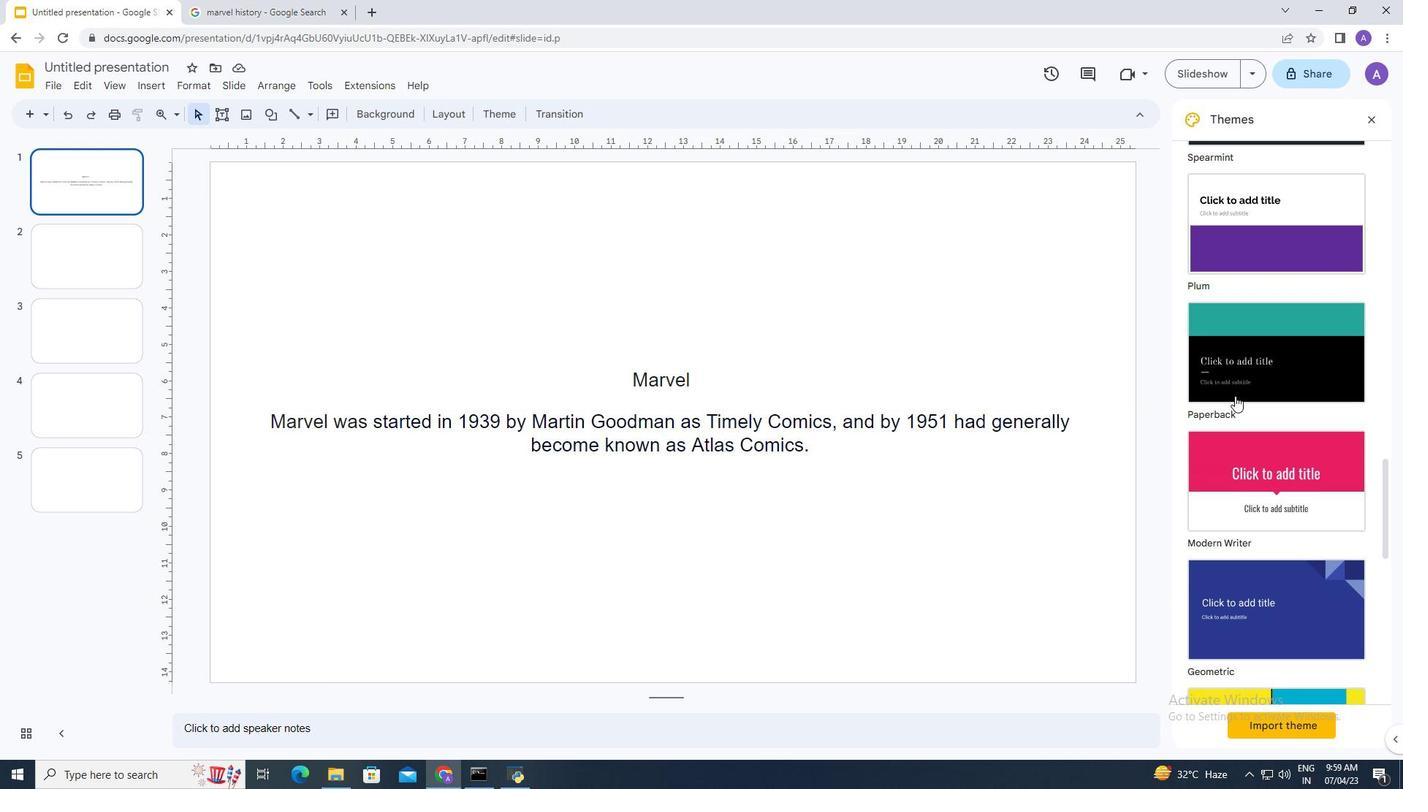 
Action: Mouse scrolled (1234, 395) with delta (0, 0)
Screenshot: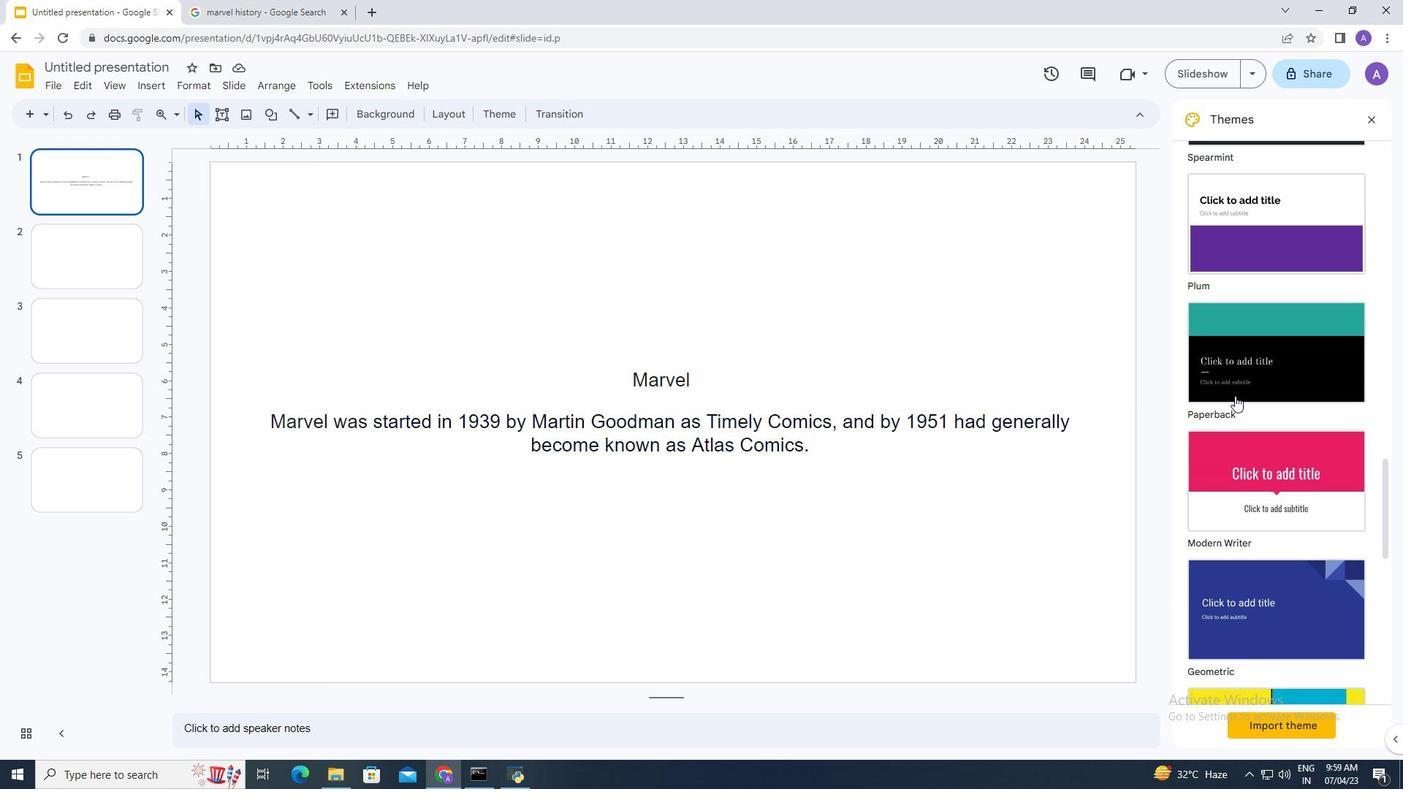 
Action: Mouse scrolled (1234, 395) with delta (0, 0)
Screenshot: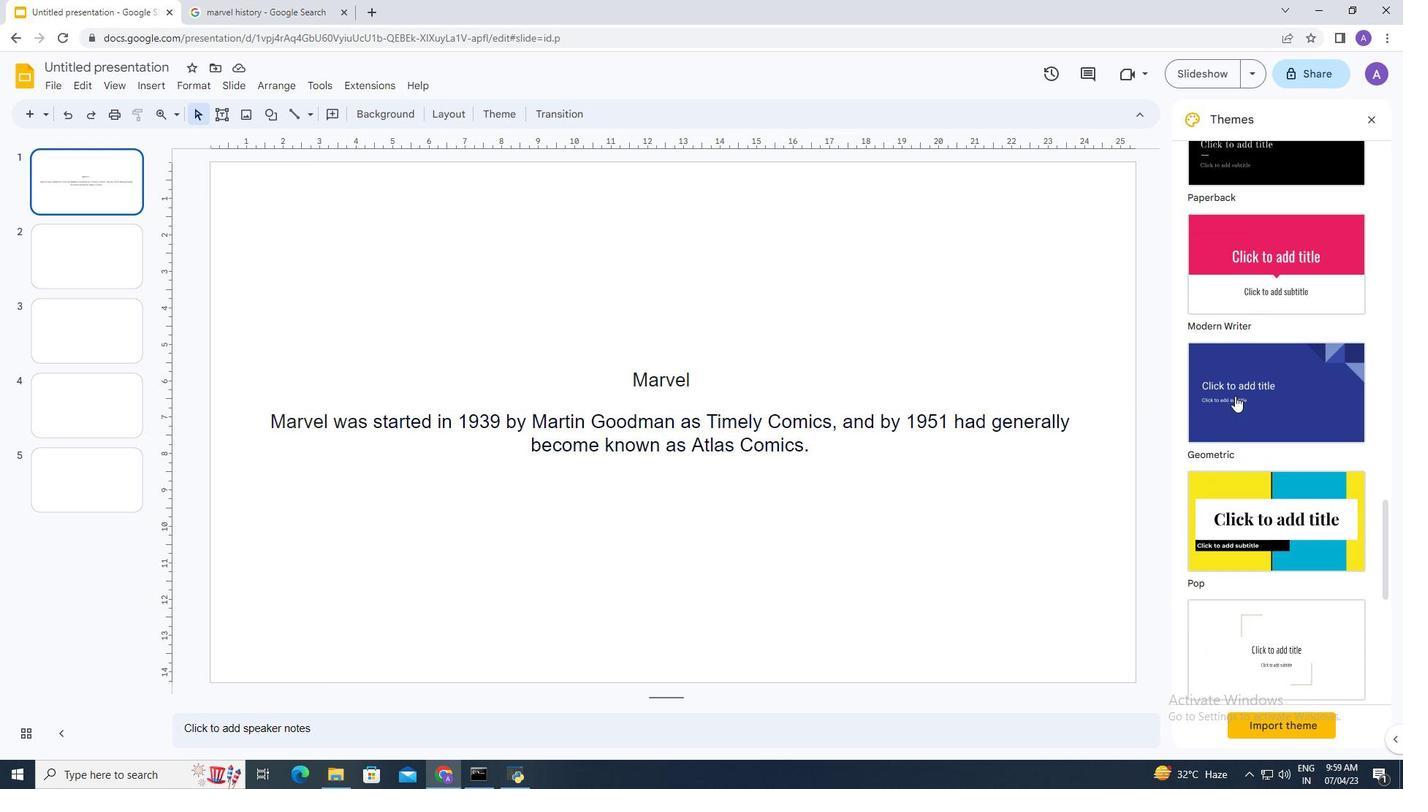 
Action: Mouse scrolled (1234, 395) with delta (0, 0)
Screenshot: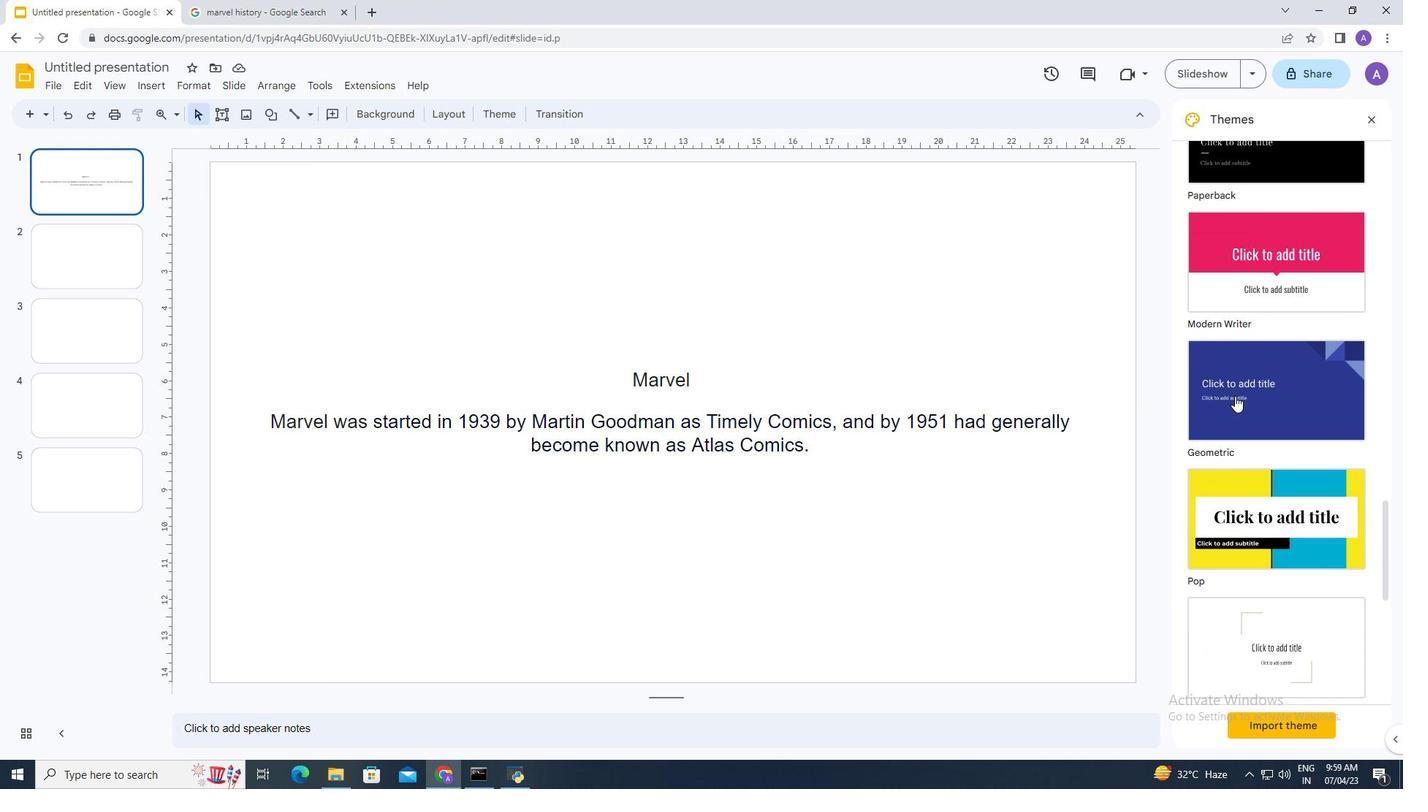 
Action: Mouse scrolled (1234, 395) with delta (0, 0)
Screenshot: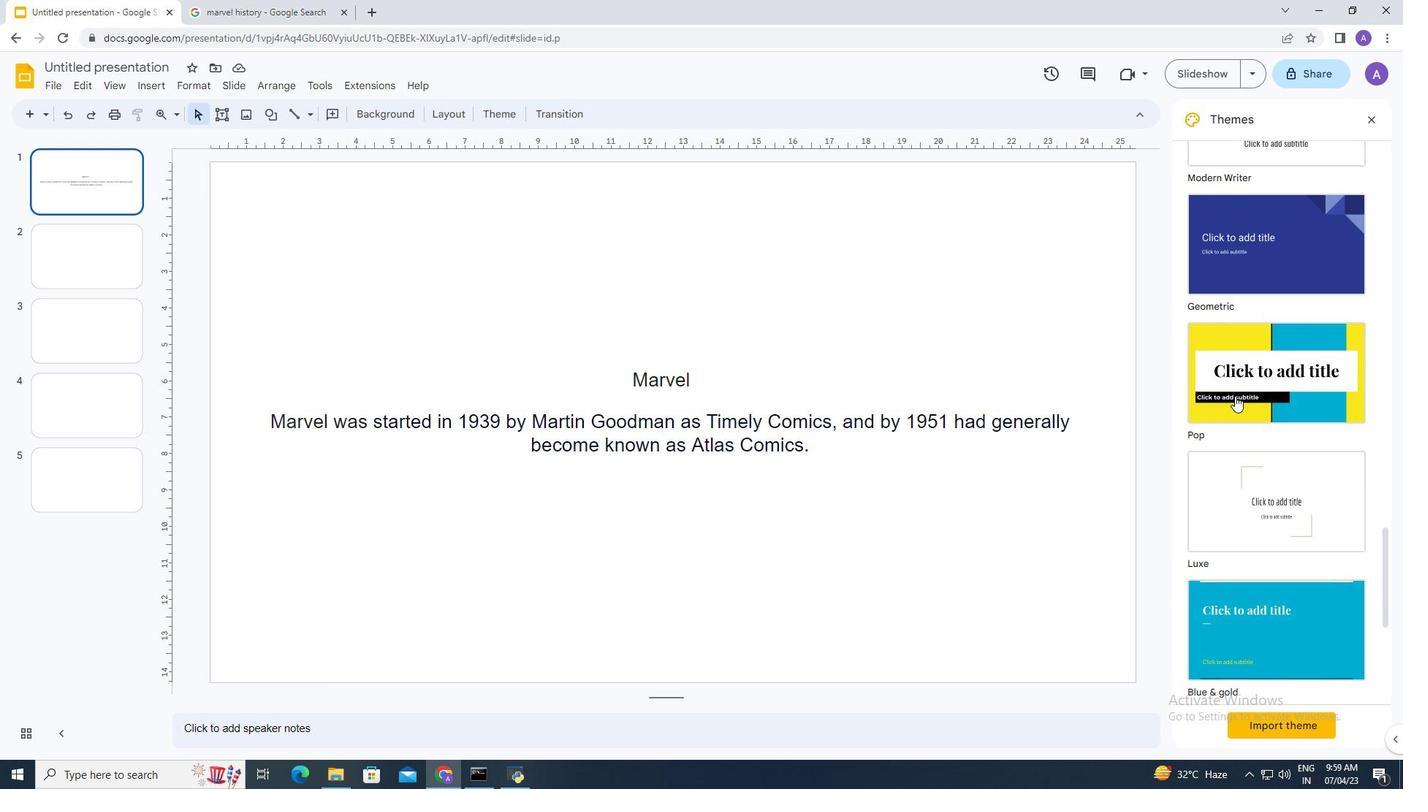 
Action: Mouse scrolled (1234, 395) with delta (0, 0)
Screenshot: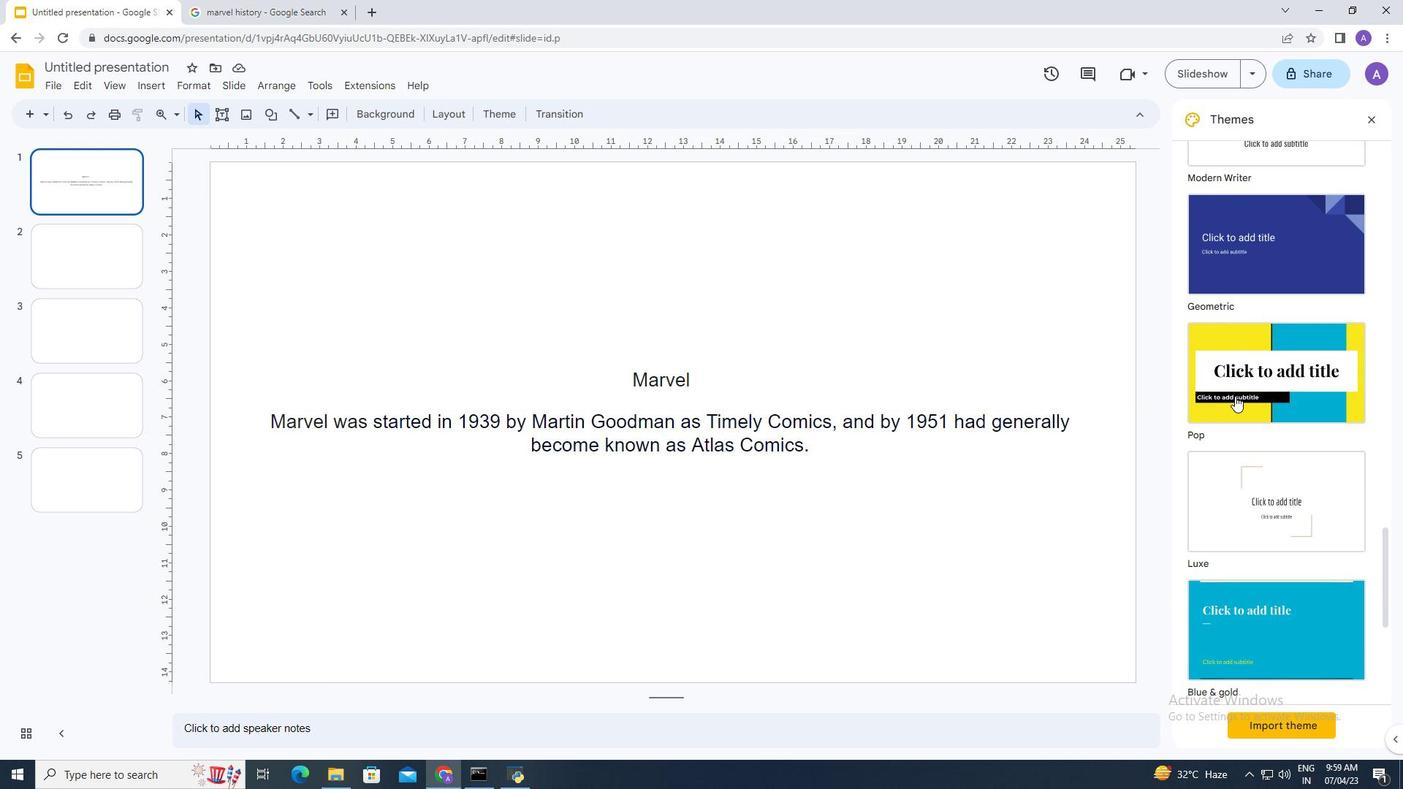 
Action: Mouse scrolled (1234, 395) with delta (0, 0)
Screenshot: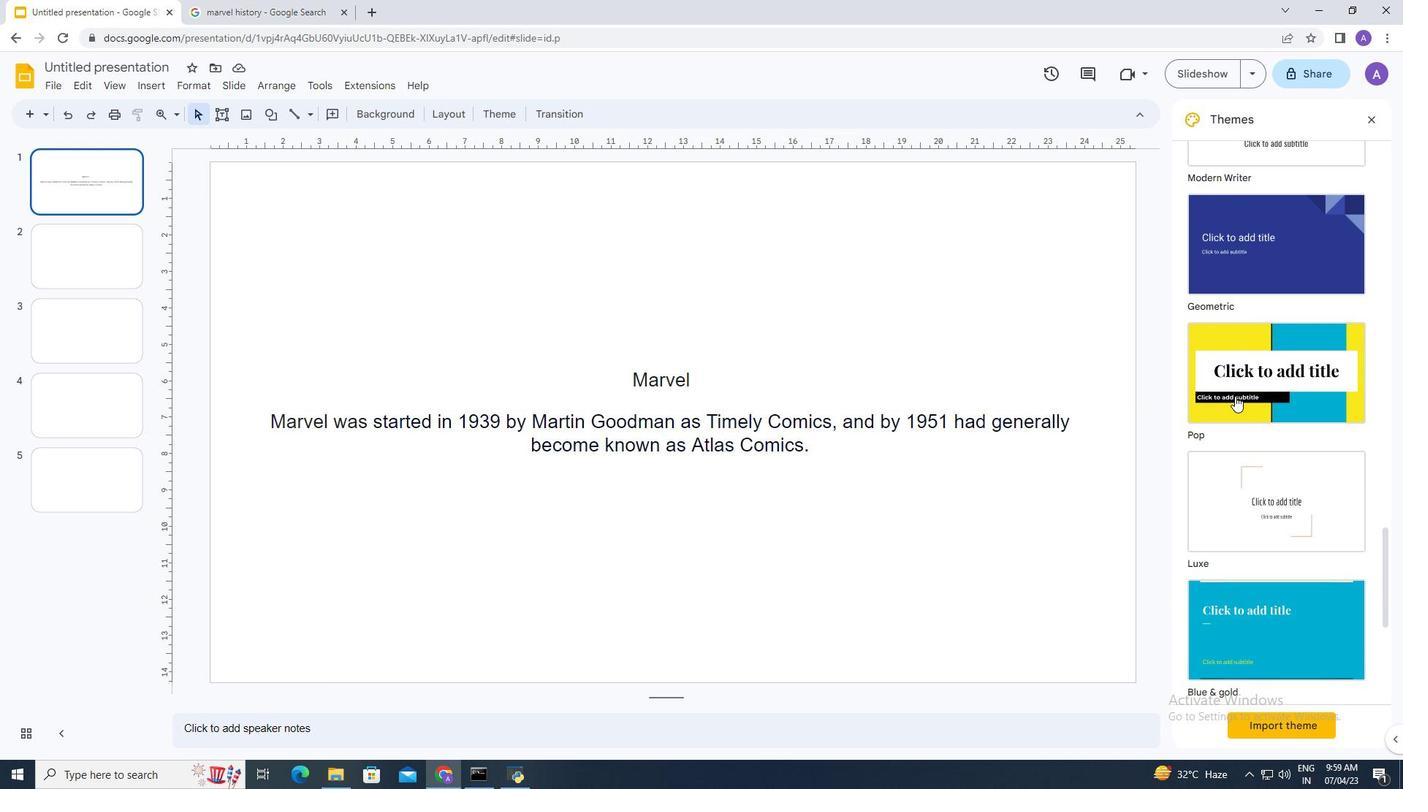 
Action: Mouse scrolled (1234, 395) with delta (0, 0)
Screenshot: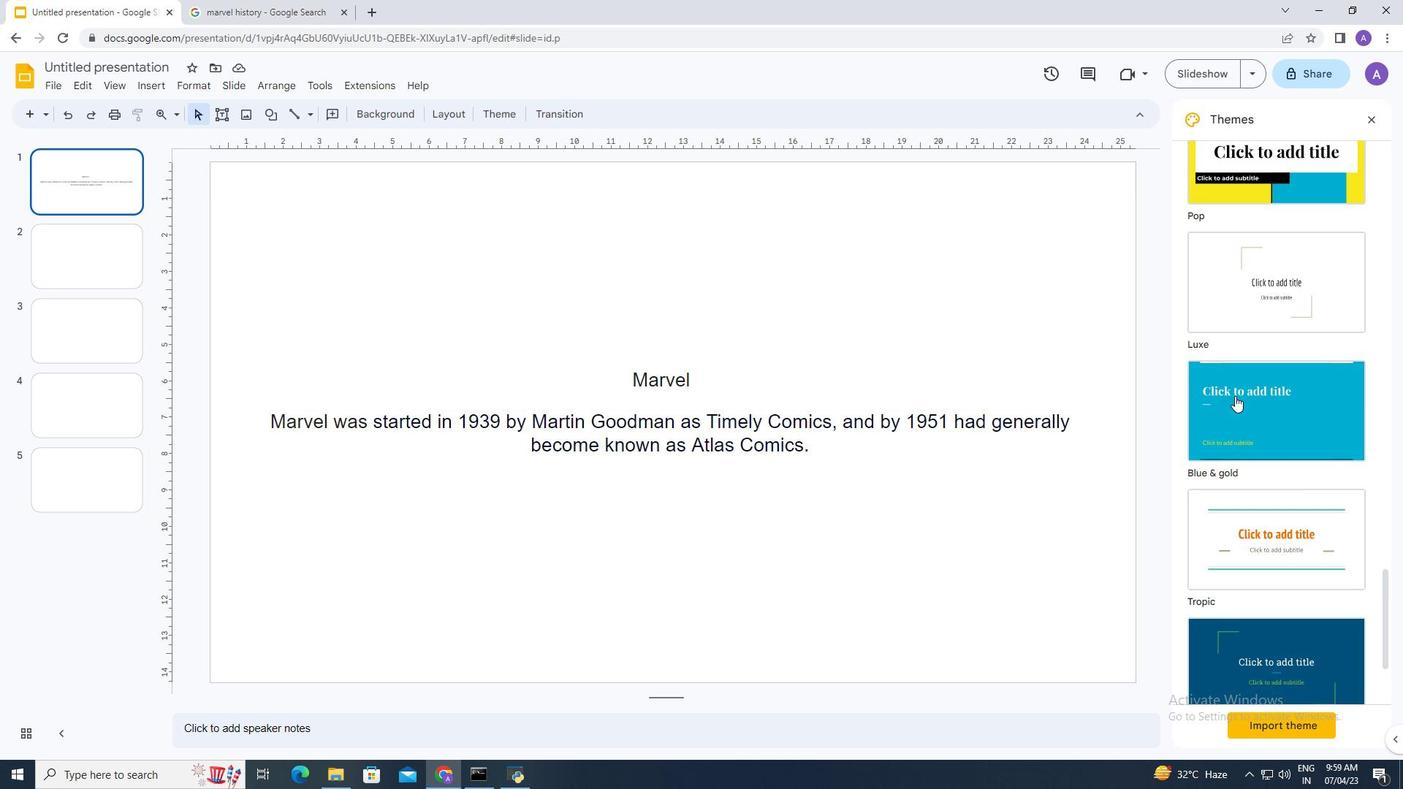 
Action: Mouse scrolled (1234, 395) with delta (0, 0)
Screenshot: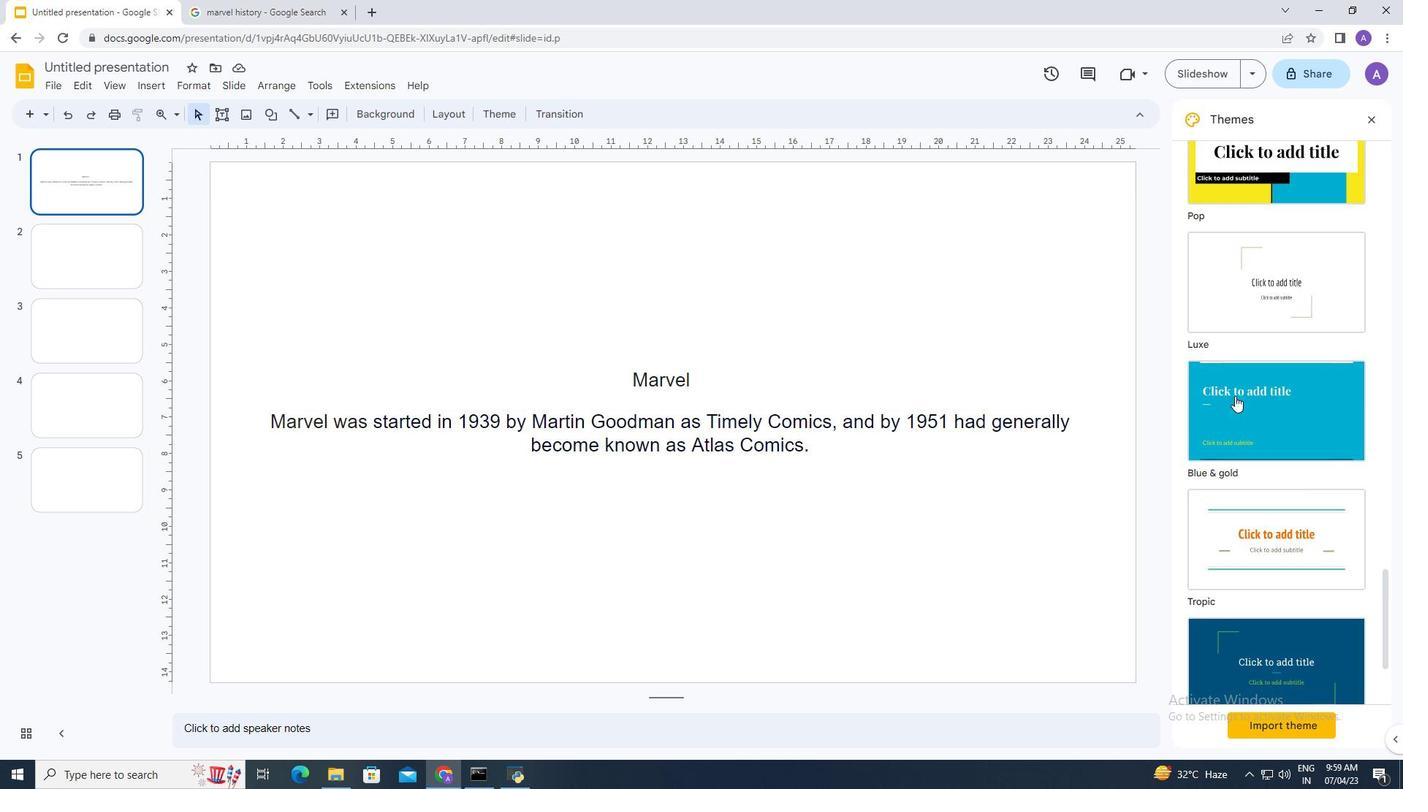 
Action: Mouse moved to (1255, 288)
Screenshot: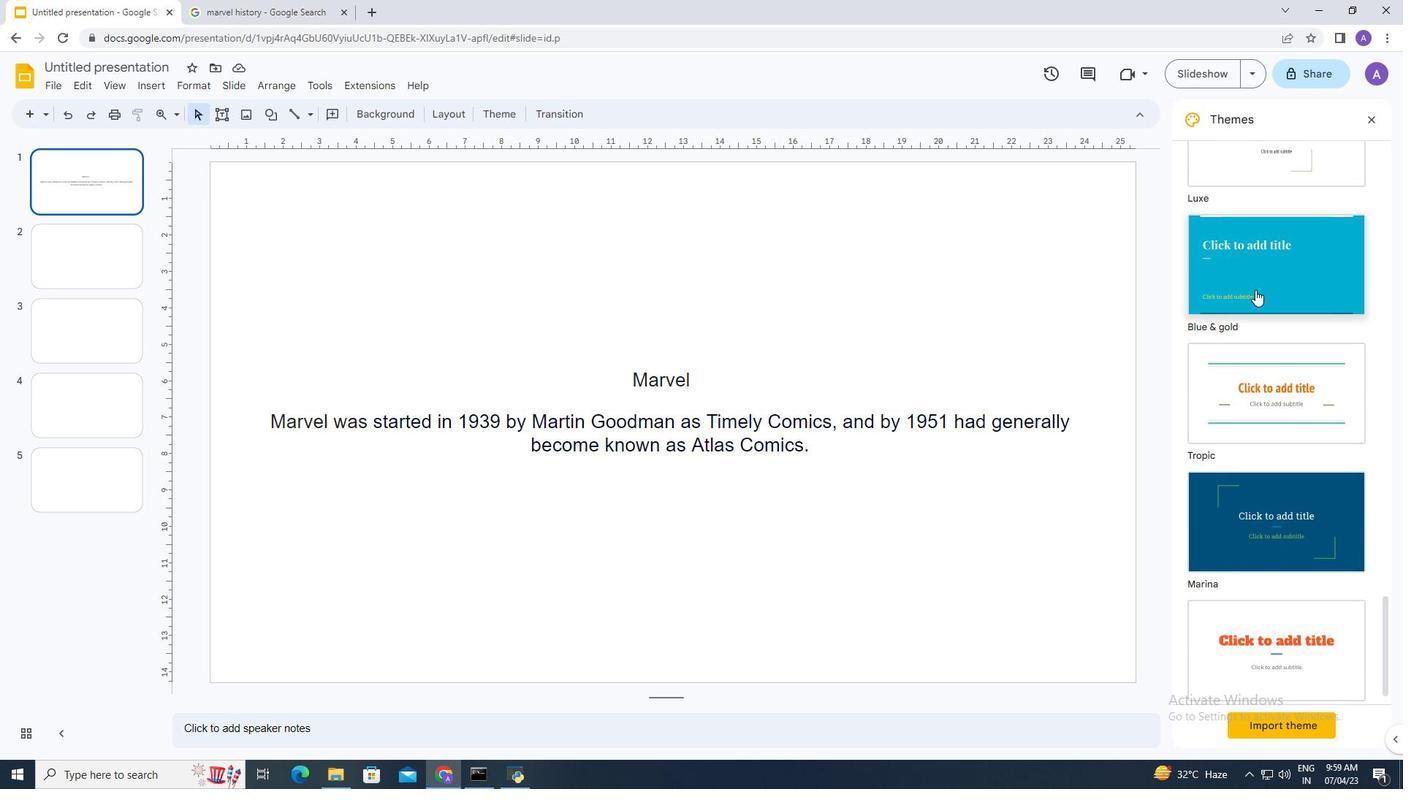 
Action: Mouse pressed left at (1255, 288)
Screenshot: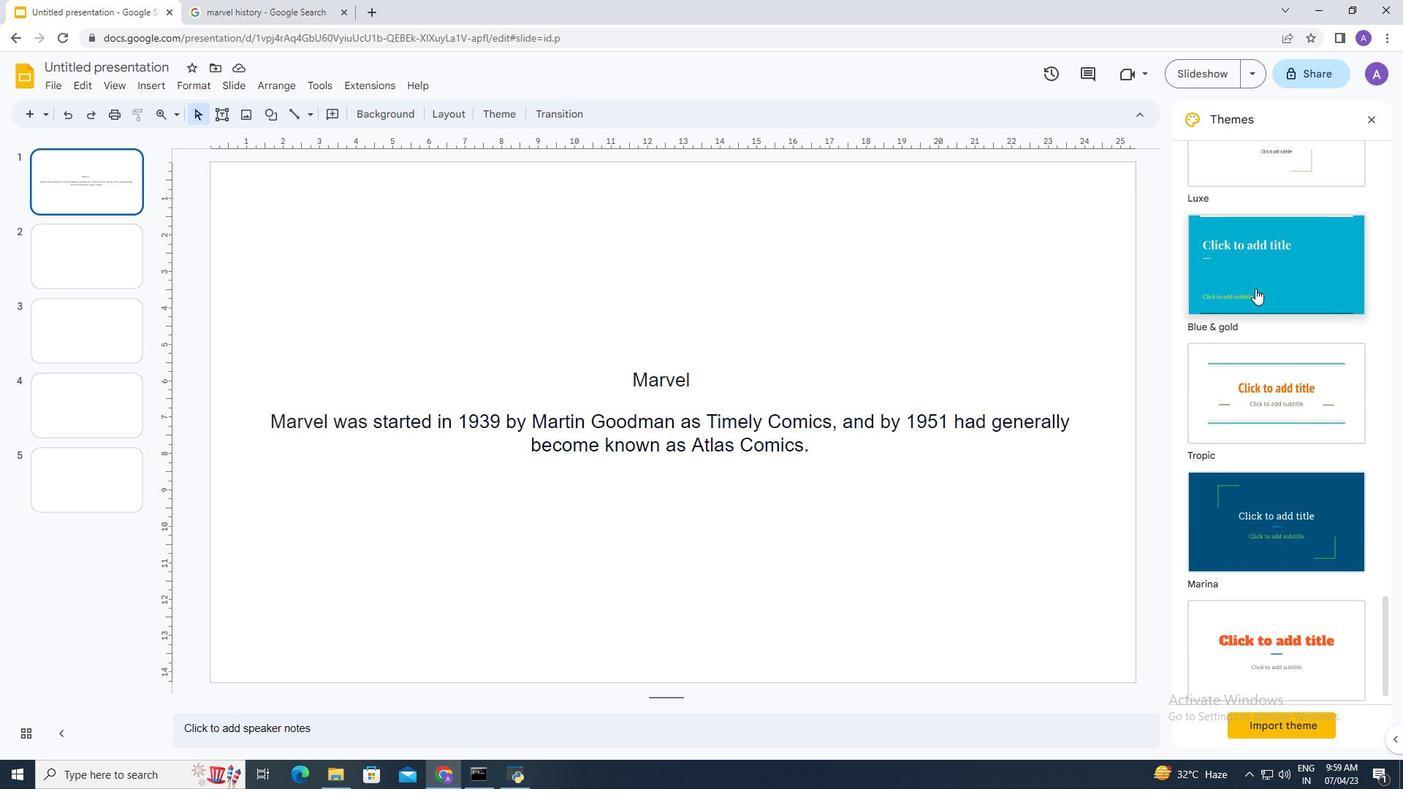 
Action: Mouse moved to (852, 323)
Screenshot: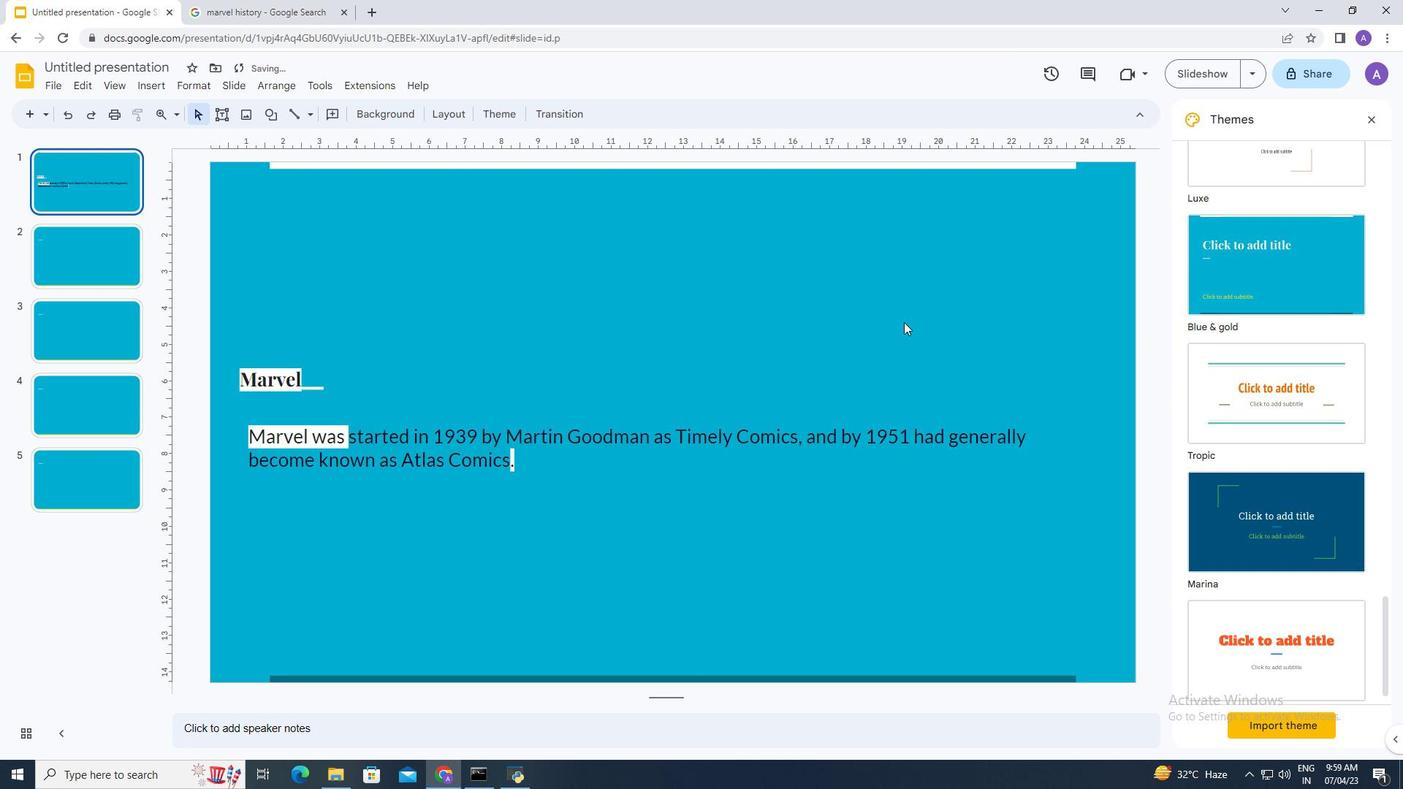 
